 Task: Search one way flight ticket for 3 adults in first from Wenatchee: Pangborn Memorial Airport to Rockford: Chicago Rockford International Airport(was Northwest Chicagoland Regional Airport At Rockford) on 5-1-2023. Choice of flights is Spirit. Number of bags: 11 checked bags. Price is upto 106000. Outbound departure time preference is 17:45.
Action: Mouse moved to (235, 347)
Screenshot: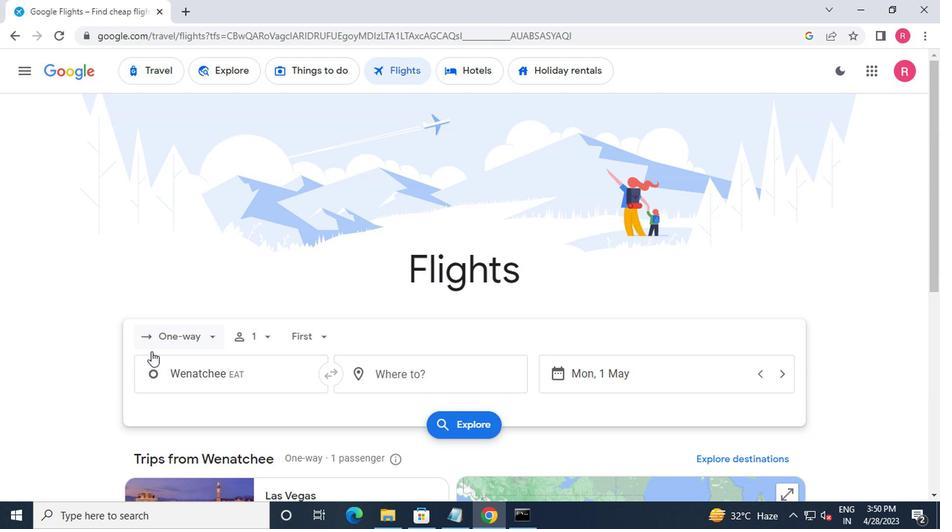 
Action: Mouse pressed left at (235, 347)
Screenshot: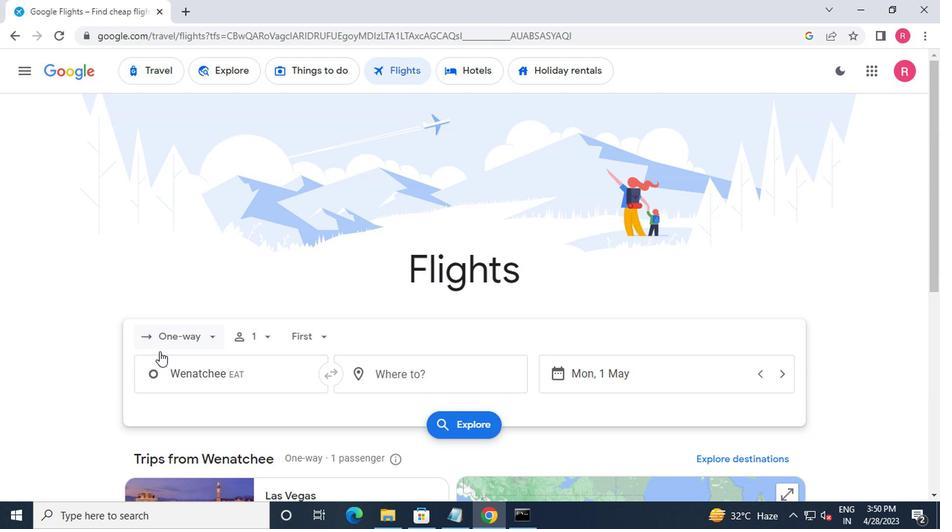 
Action: Mouse moved to (241, 367)
Screenshot: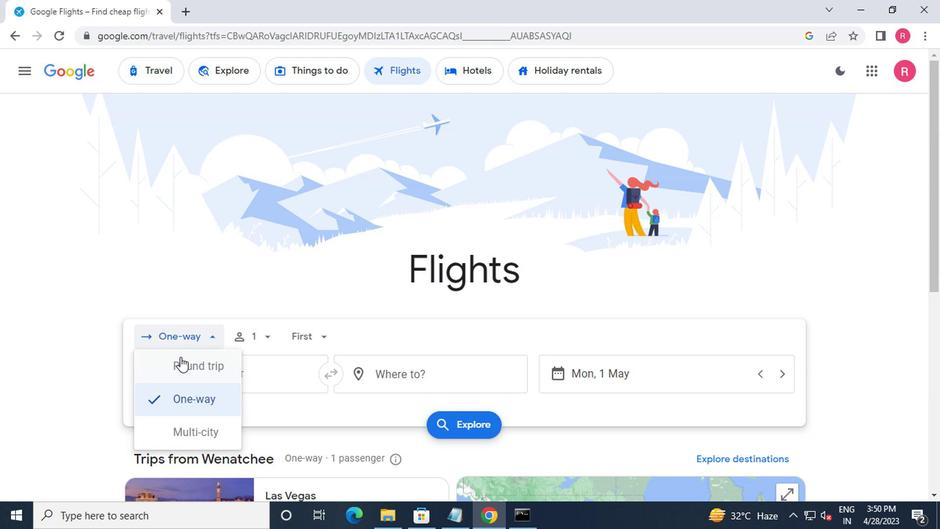 
Action: Mouse pressed left at (241, 367)
Screenshot: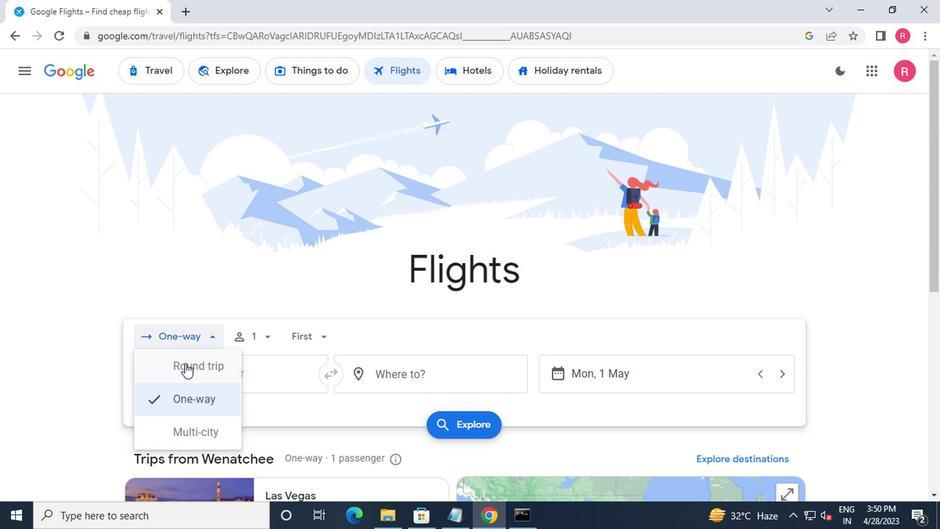 
Action: Mouse moved to (299, 346)
Screenshot: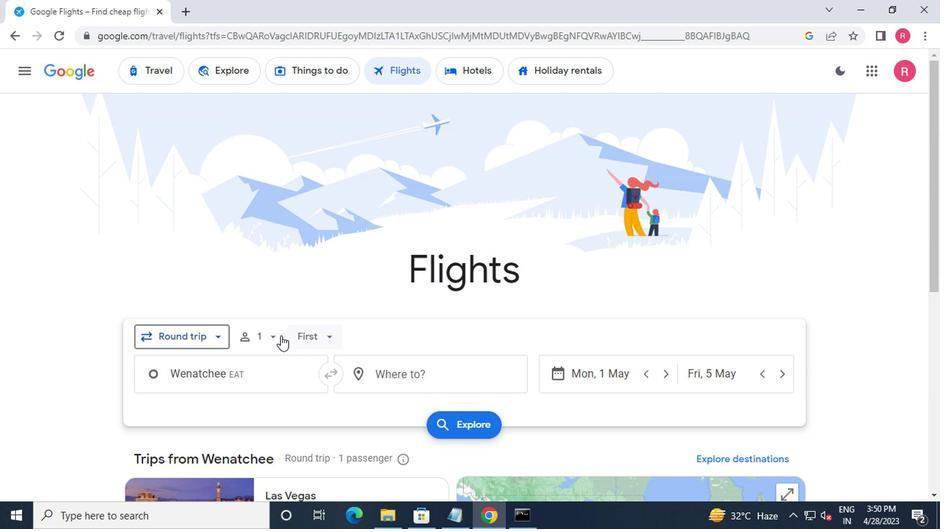 
Action: Mouse pressed left at (299, 346)
Screenshot: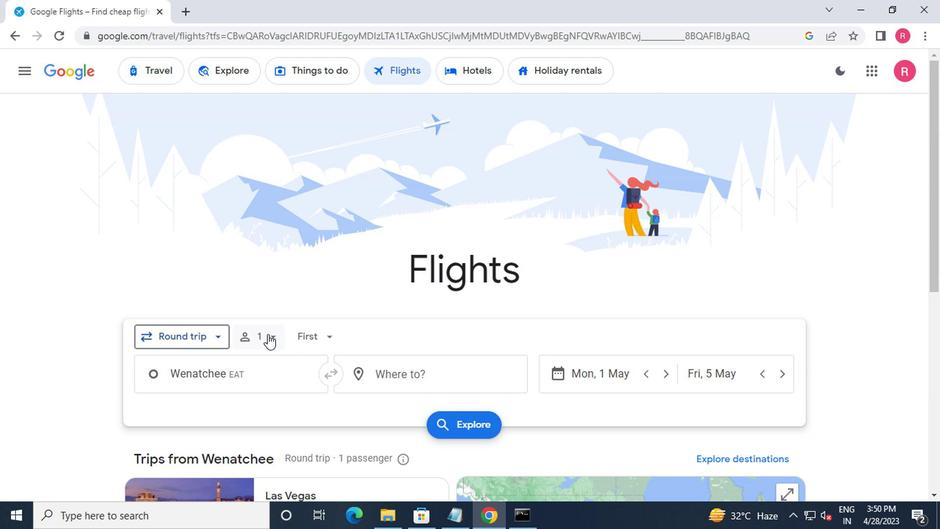 
Action: Mouse moved to (377, 372)
Screenshot: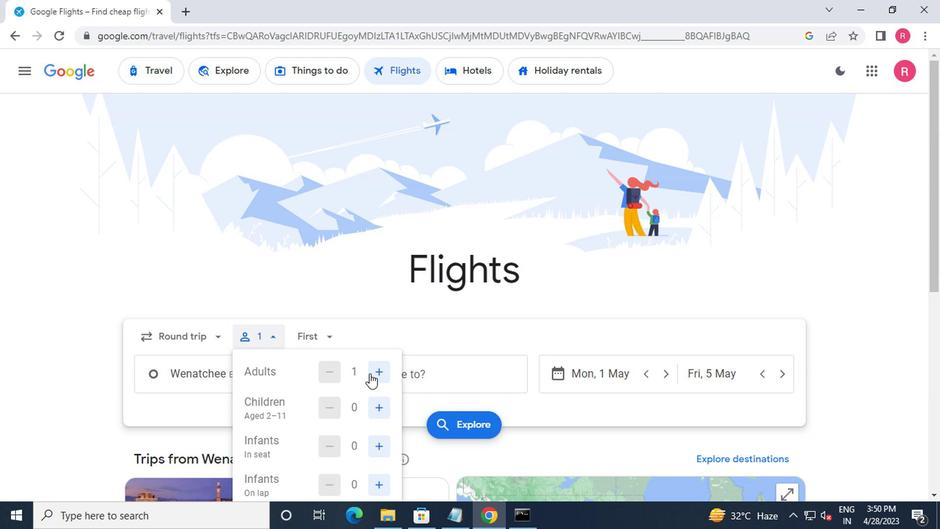 
Action: Mouse pressed left at (377, 372)
Screenshot: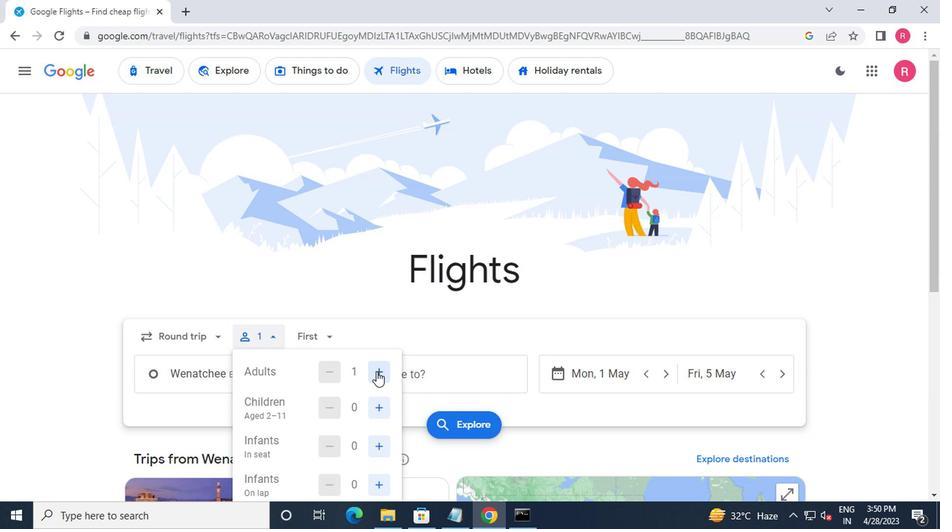 
Action: Mouse moved to (377, 371)
Screenshot: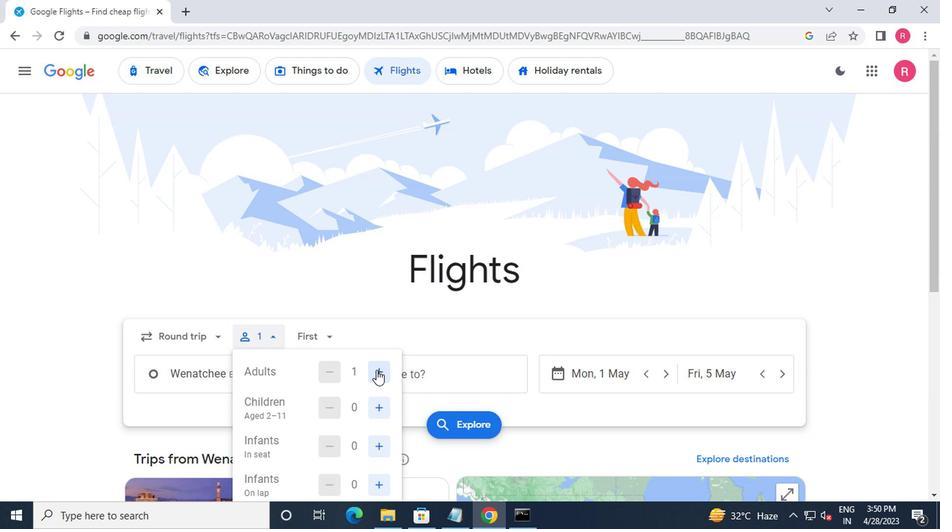
Action: Mouse pressed left at (377, 371)
Screenshot: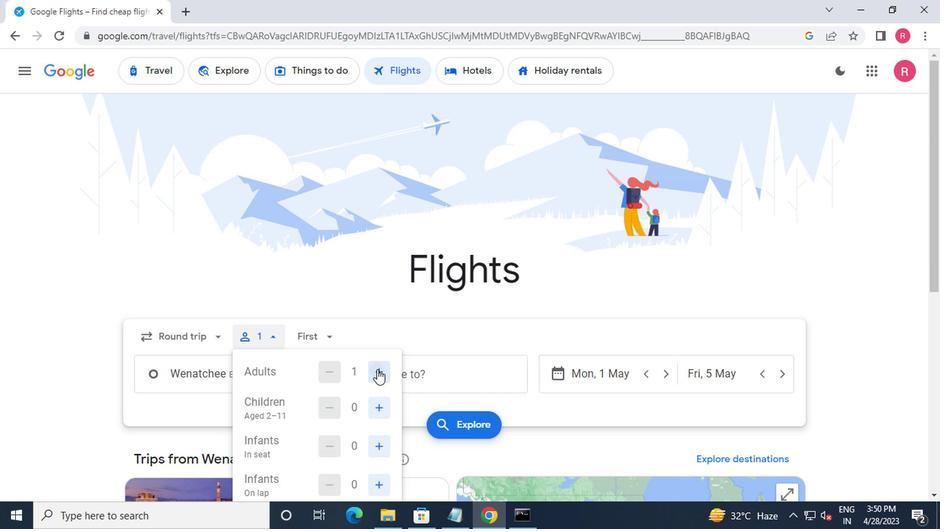 
Action: Mouse pressed left at (377, 371)
Screenshot: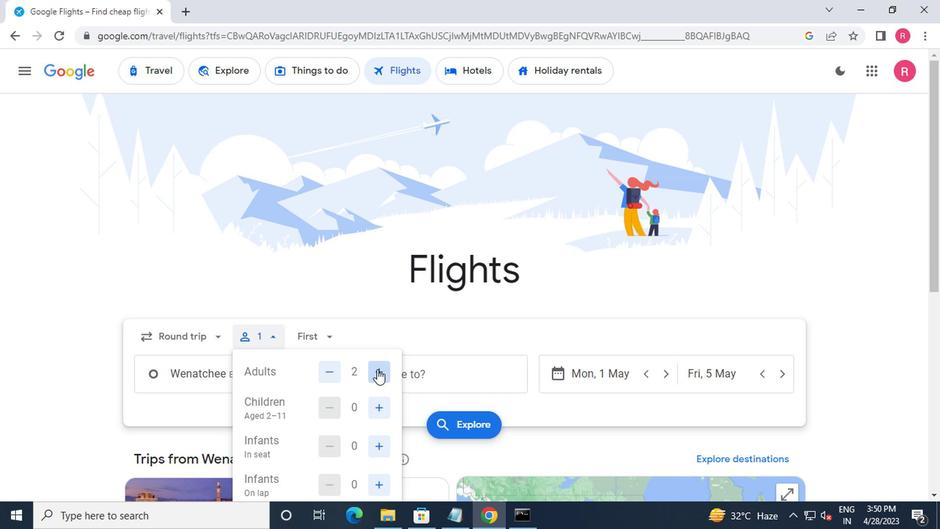 
Action: Mouse pressed left at (377, 371)
Screenshot: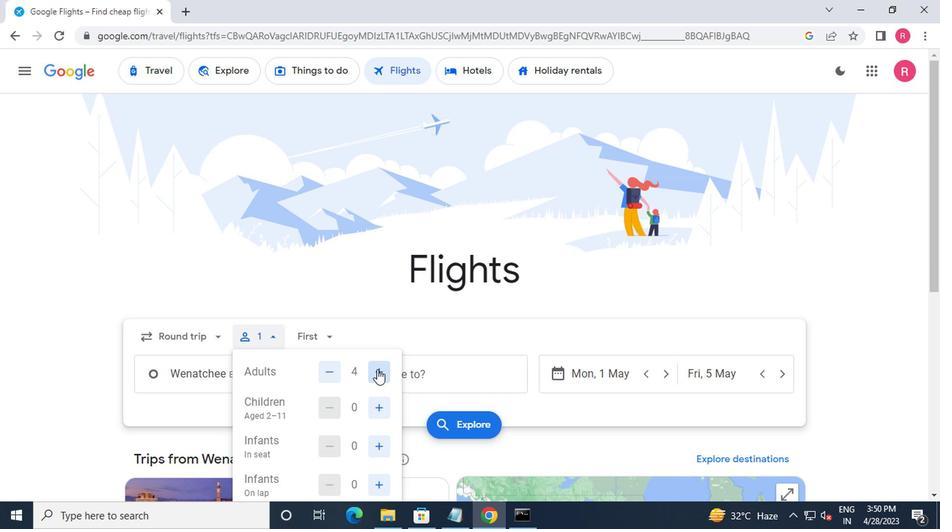 
Action: Mouse moved to (377, 395)
Screenshot: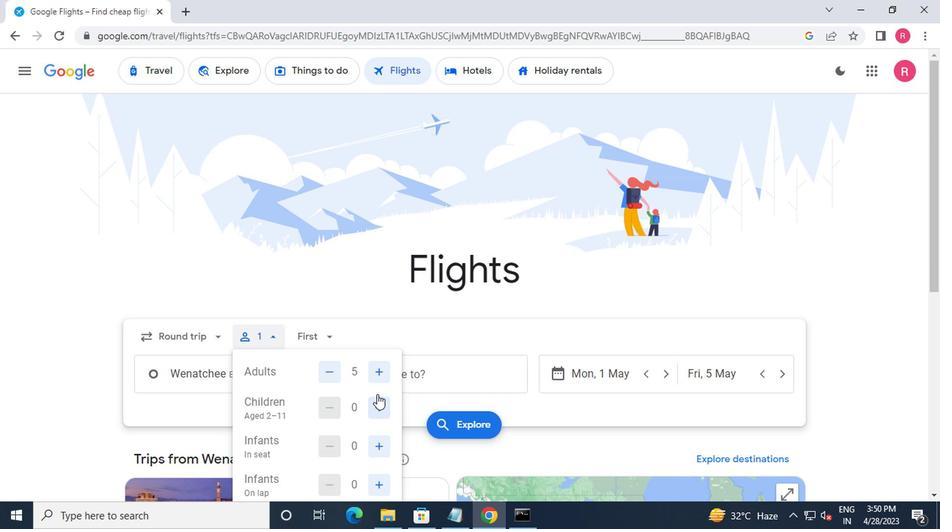 
Action: Mouse pressed left at (377, 395)
Screenshot: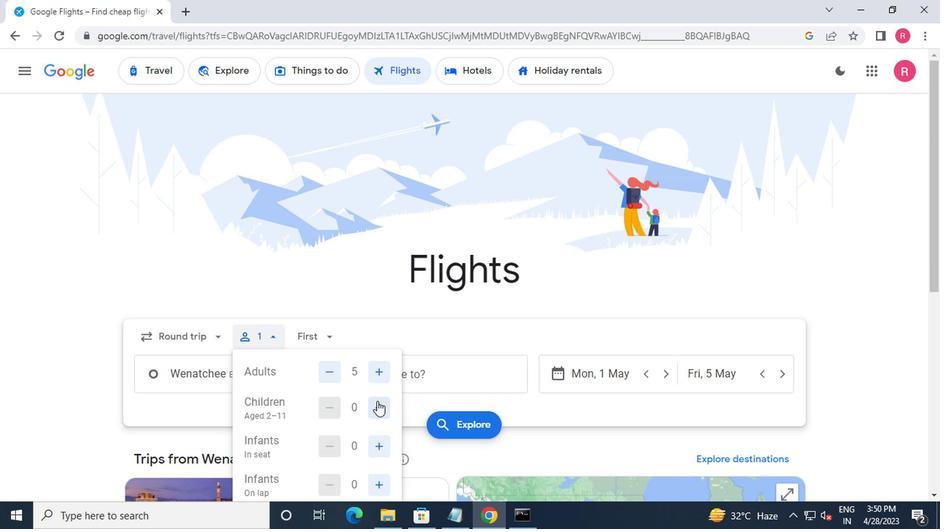 
Action: Mouse pressed left at (377, 395)
Screenshot: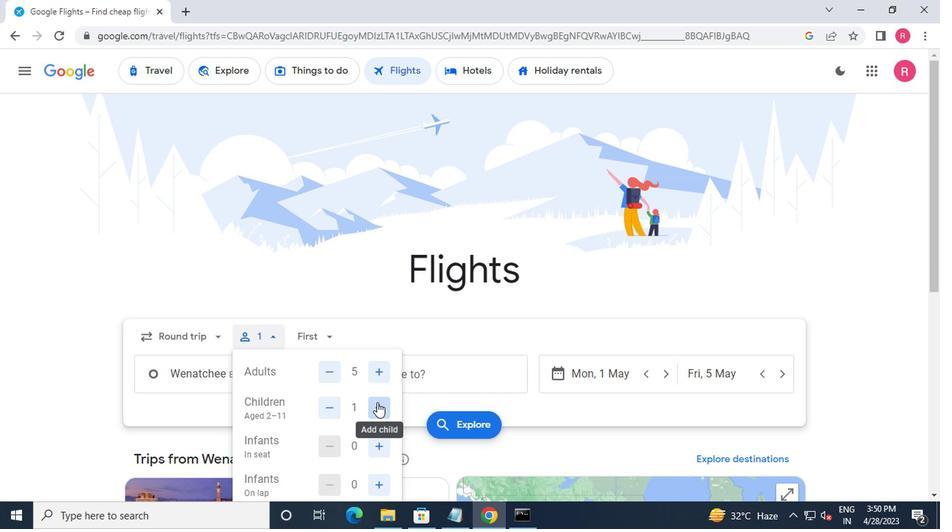 
Action: Mouse moved to (374, 427)
Screenshot: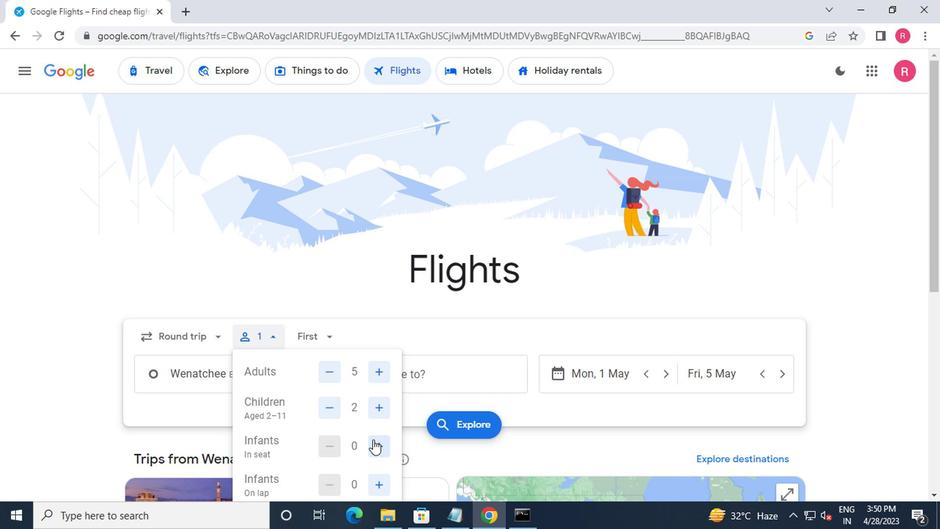 
Action: Mouse pressed left at (374, 427)
Screenshot: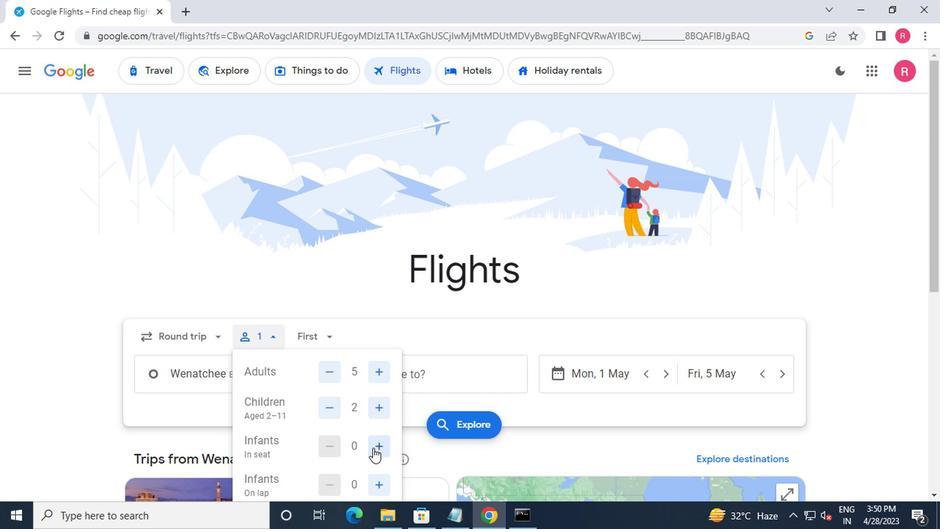 
Action: Mouse moved to (376, 451)
Screenshot: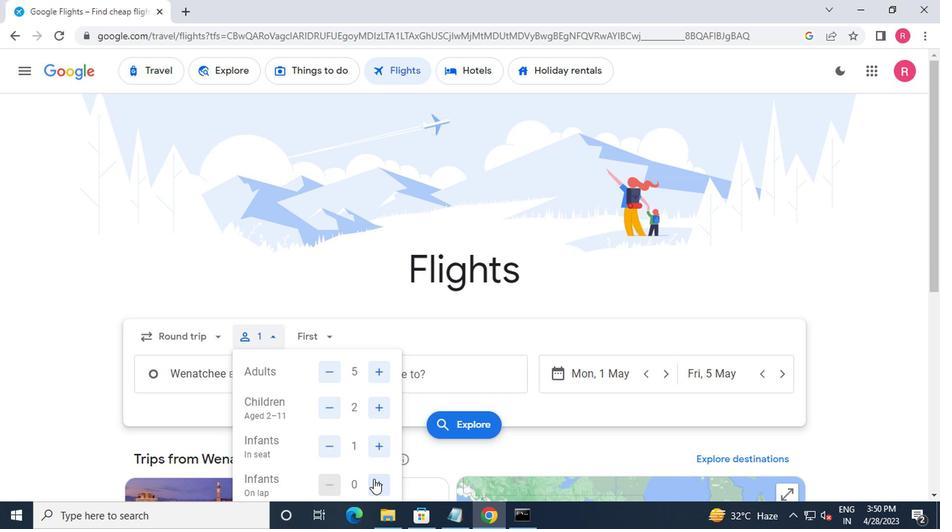 
Action: Mouse pressed left at (376, 451)
Screenshot: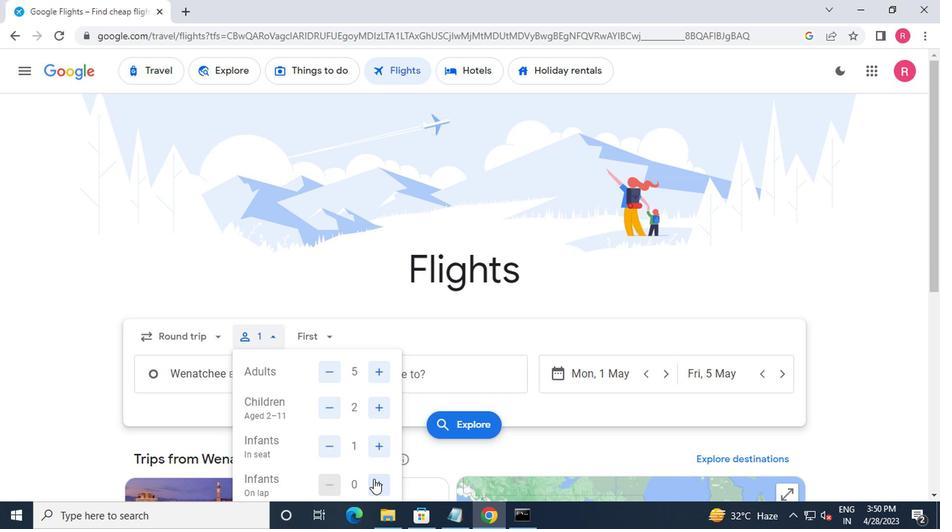 
Action: Mouse moved to (326, 347)
Screenshot: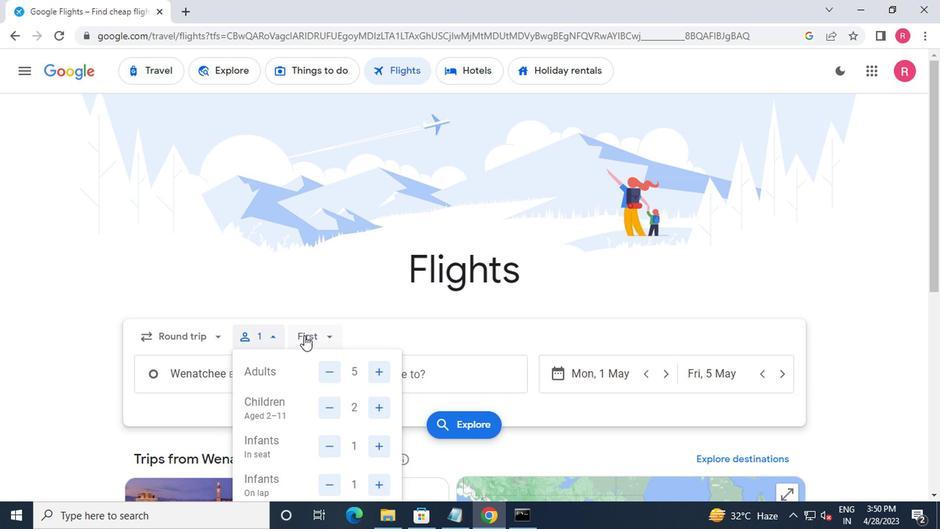 
Action: Mouse pressed left at (326, 347)
Screenshot: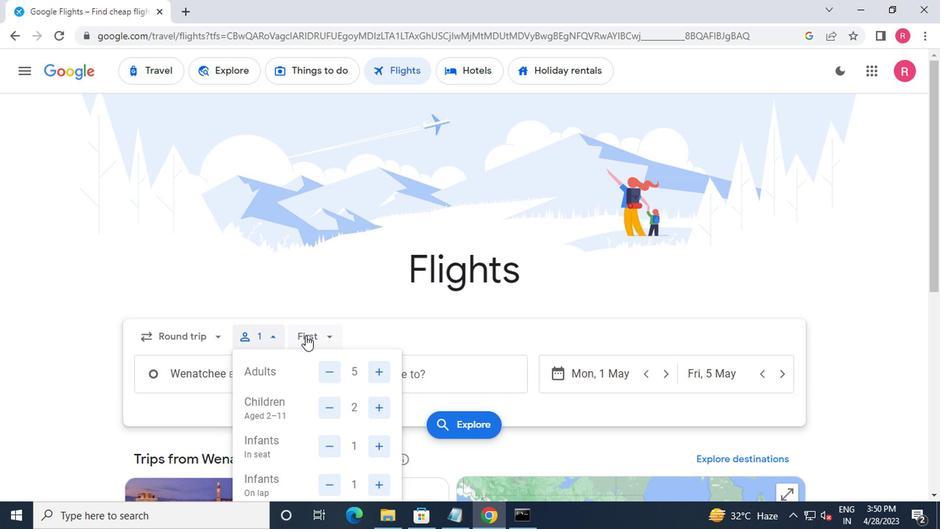 
Action: Mouse moved to (362, 373)
Screenshot: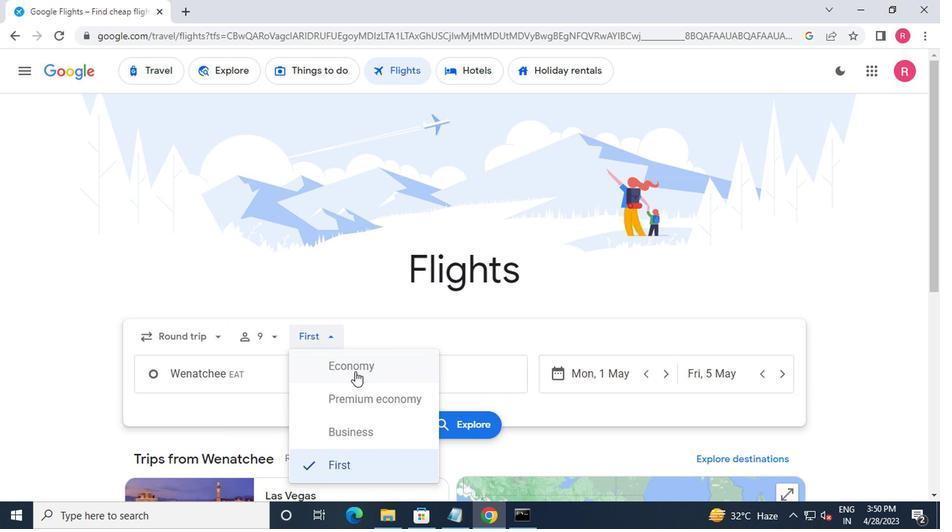 
Action: Mouse pressed left at (362, 373)
Screenshot: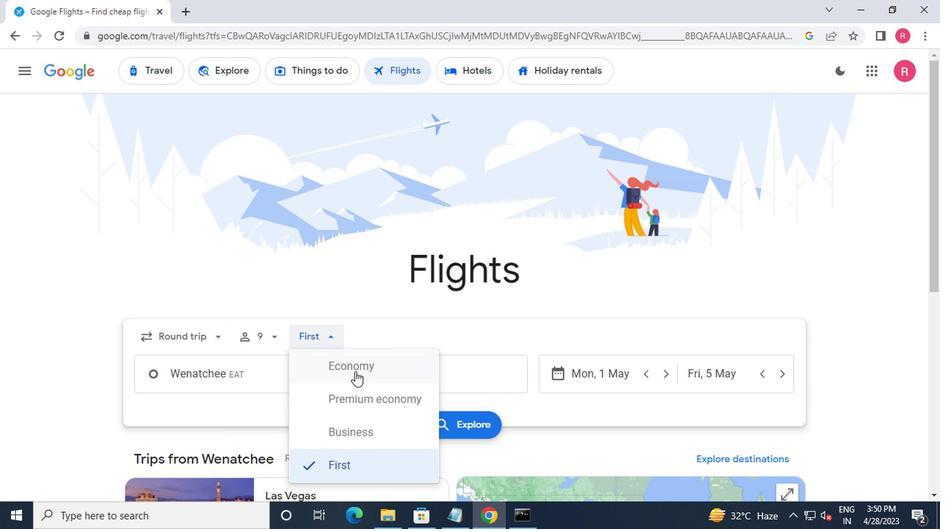 
Action: Mouse moved to (310, 387)
Screenshot: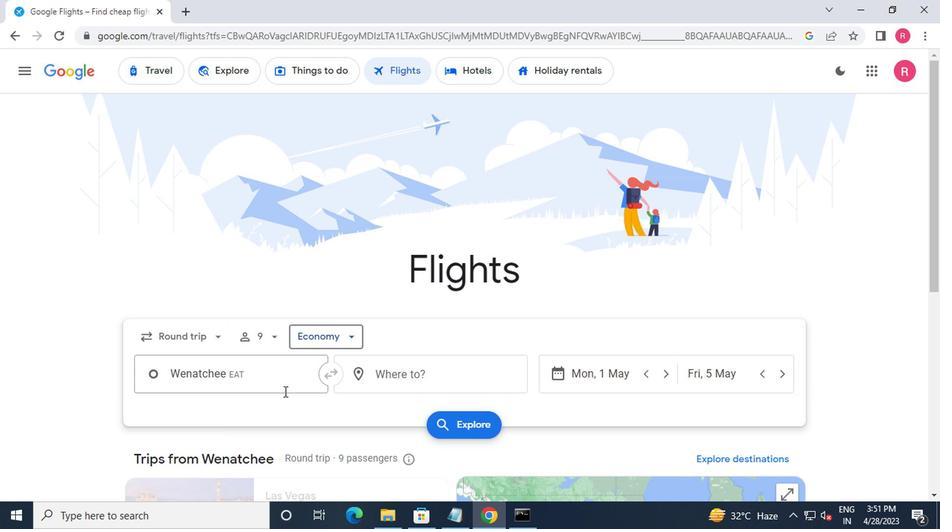 
Action: Mouse pressed left at (310, 387)
Screenshot: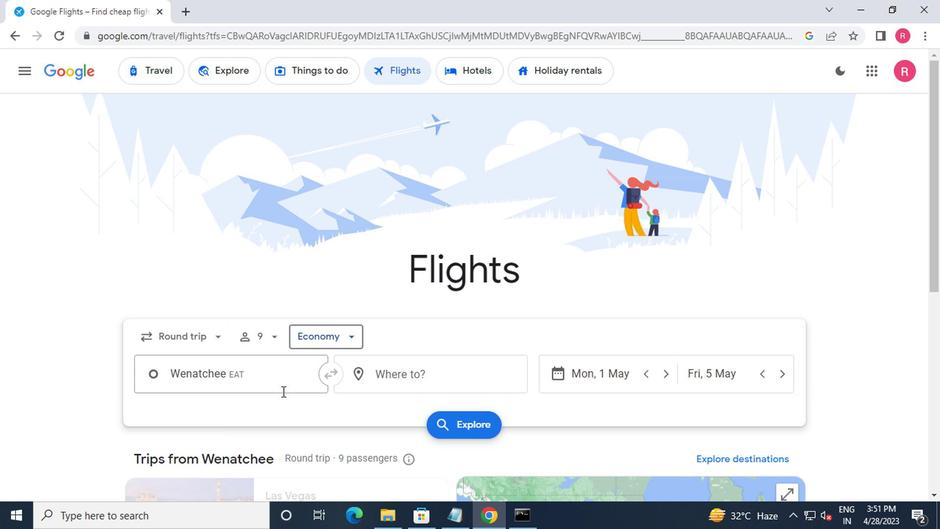 
Action: Mouse moved to (327, 454)
Screenshot: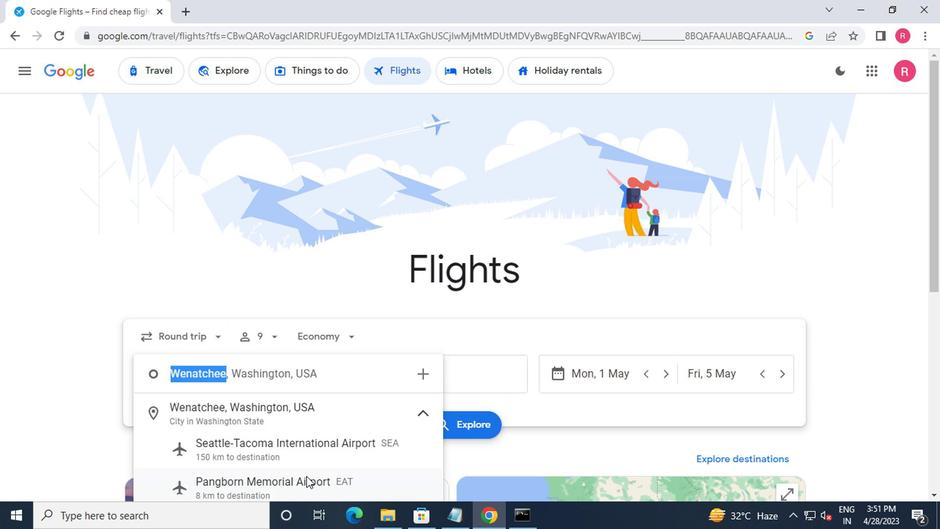 
Action: Mouse pressed left at (327, 454)
Screenshot: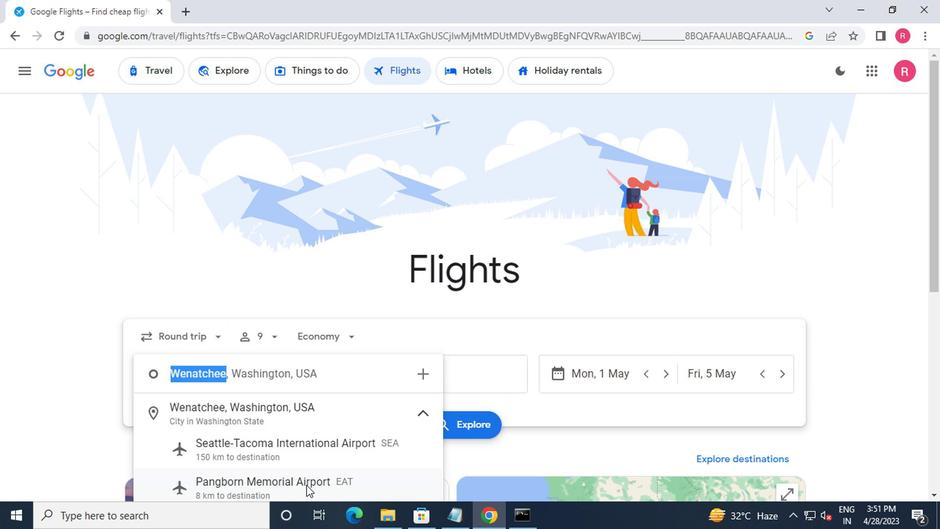 
Action: Mouse moved to (407, 382)
Screenshot: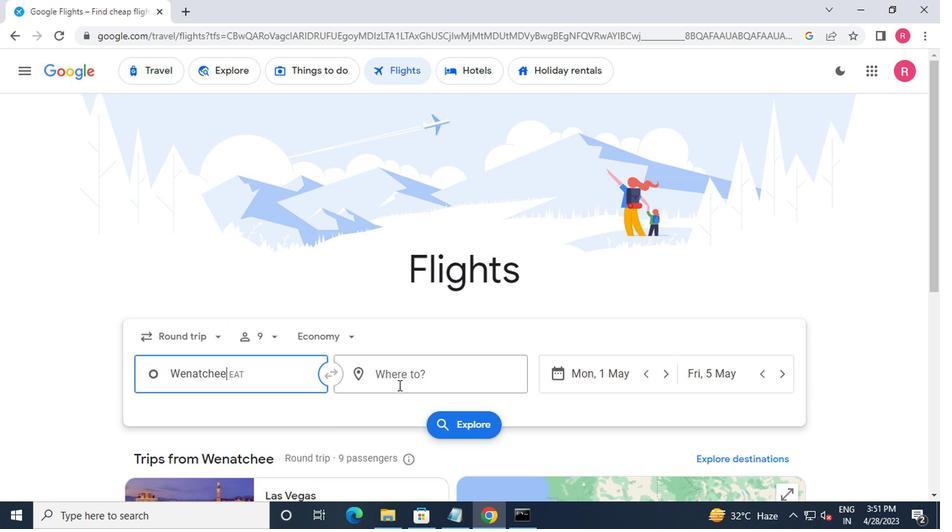 
Action: Mouse pressed left at (407, 382)
Screenshot: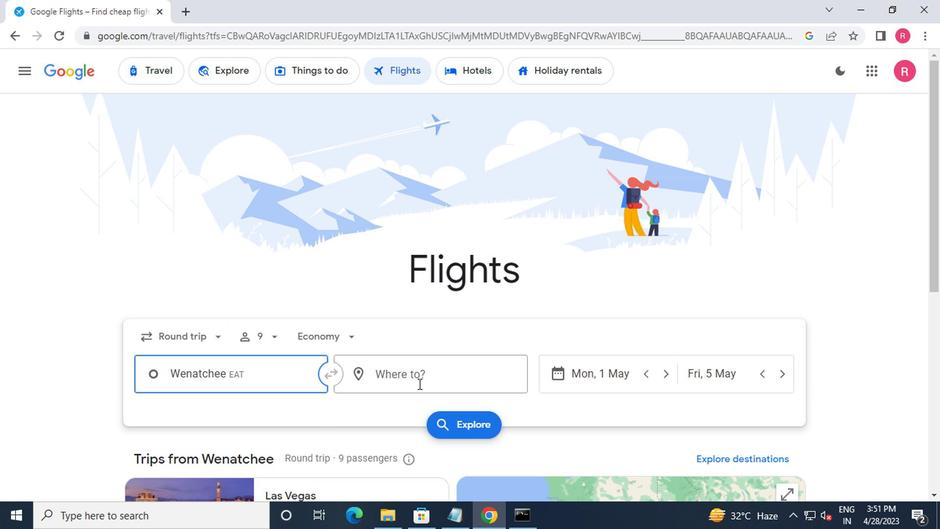 
Action: Mouse moved to (416, 414)
Screenshot: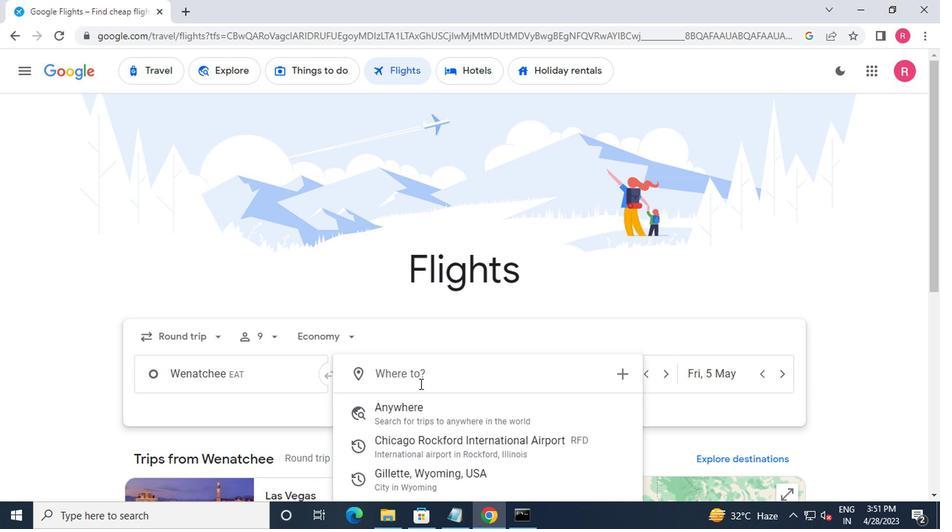 
Action: Mouse scrolled (416, 413) with delta (0, 0)
Screenshot: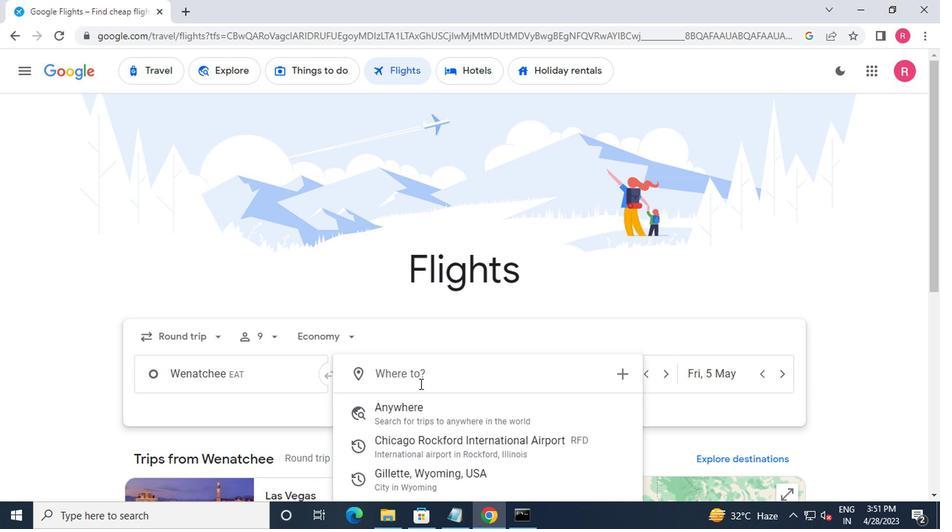 
Action: Mouse moved to (416, 417)
Screenshot: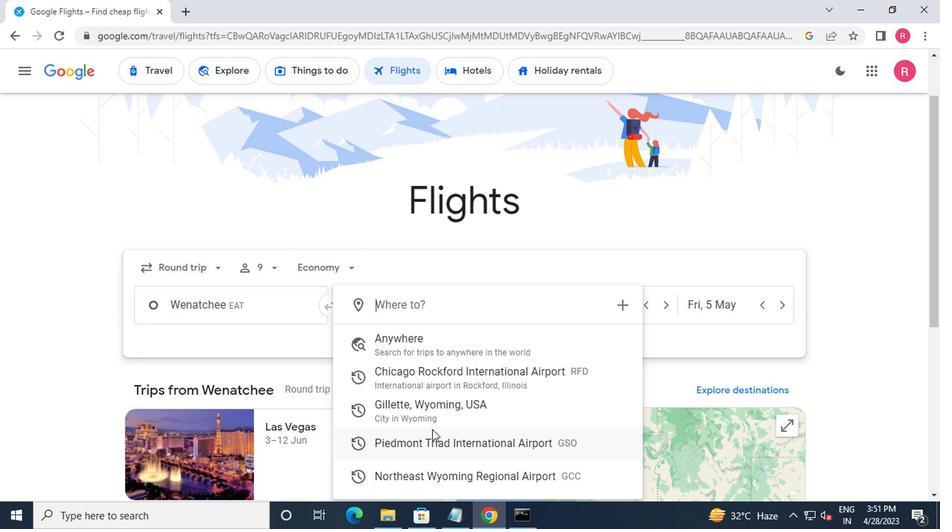 
Action: Mouse pressed left at (416, 417)
Screenshot: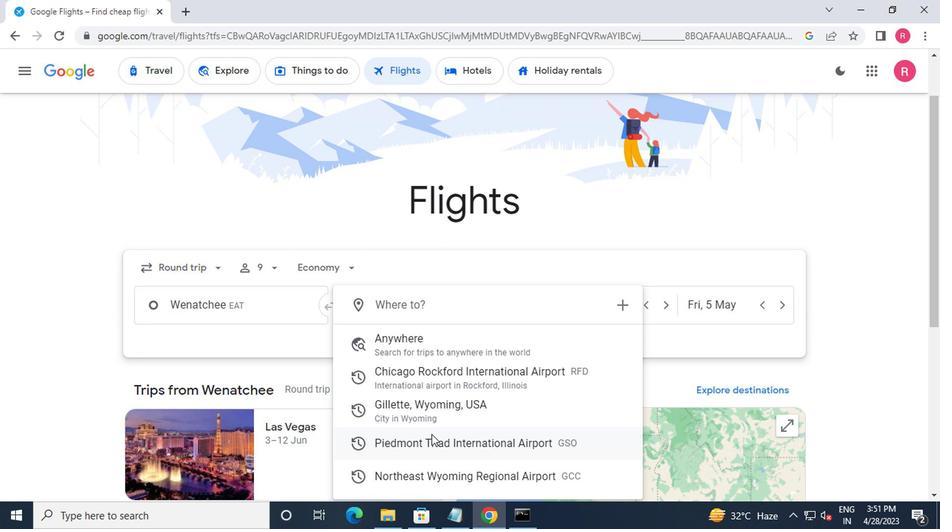 
Action: Mouse moved to (555, 334)
Screenshot: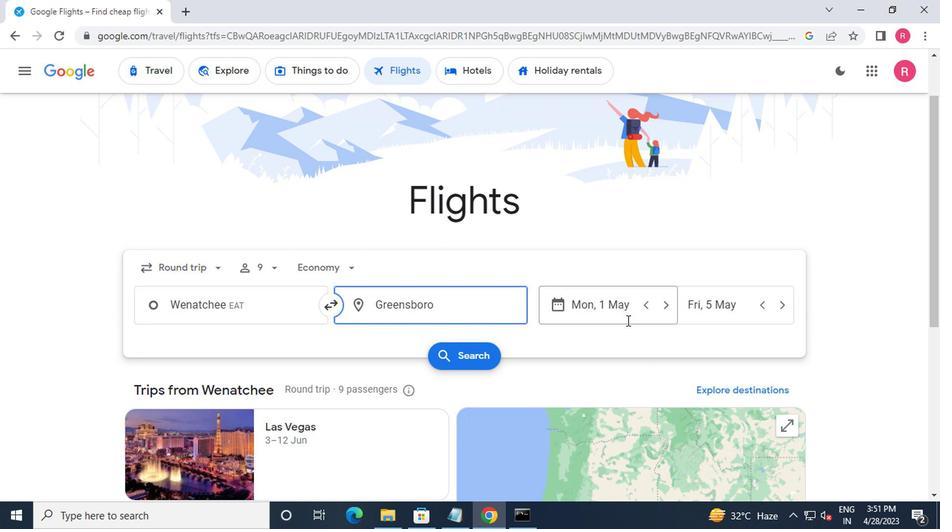 
Action: Mouse pressed left at (555, 334)
Screenshot: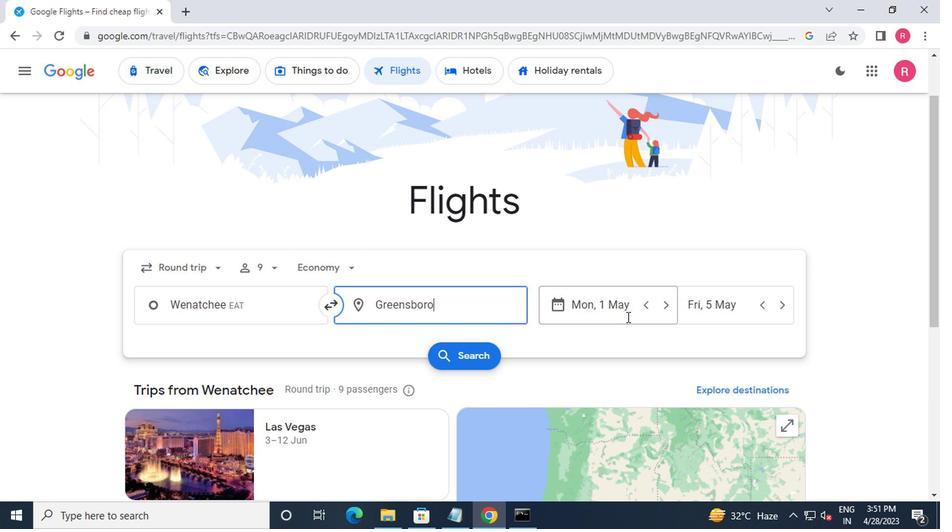 
Action: Mouse moved to (533, 280)
Screenshot: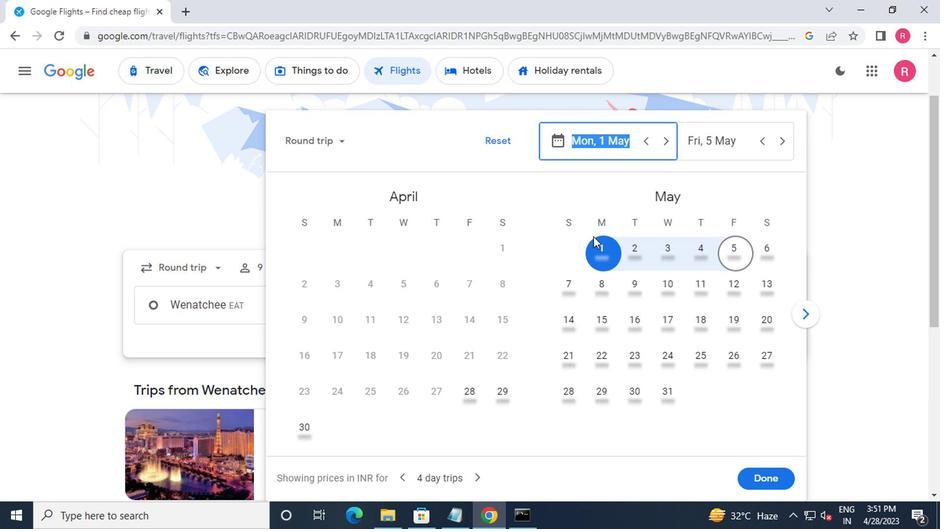 
Action: Mouse pressed left at (533, 280)
Screenshot: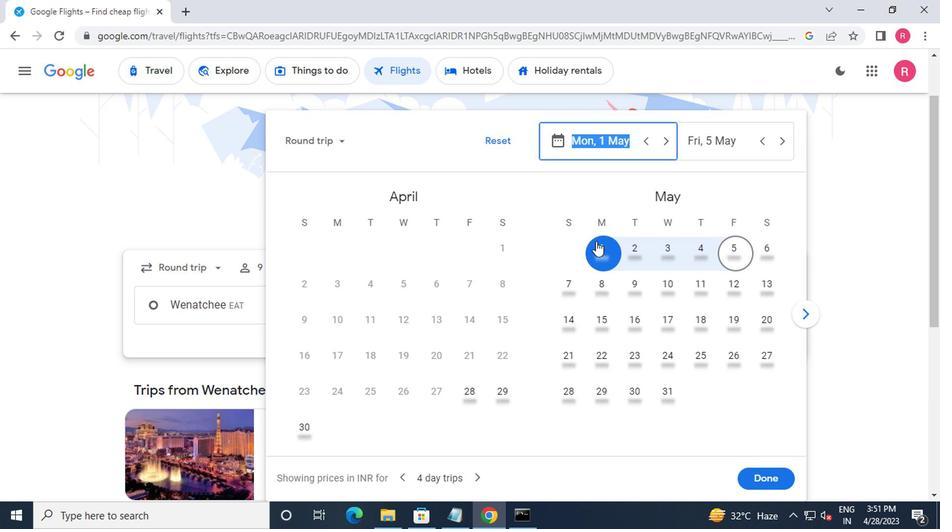 
Action: Mouse moved to (563, 298)
Screenshot: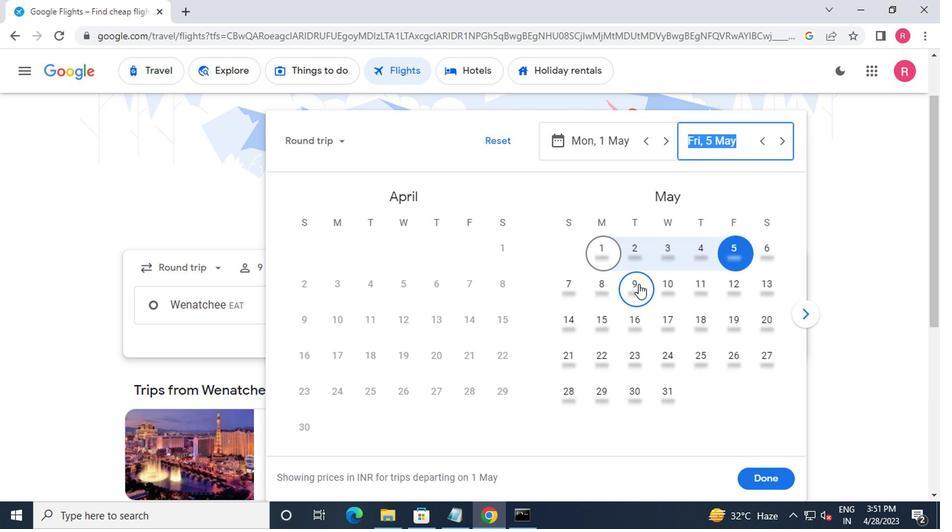 
Action: Mouse pressed left at (563, 298)
Screenshot: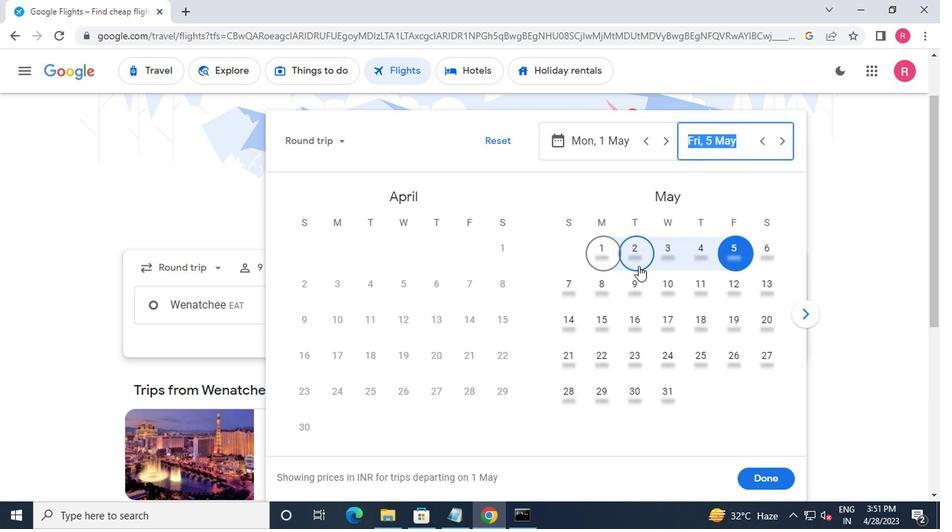 
Action: Mouse moved to (649, 447)
Screenshot: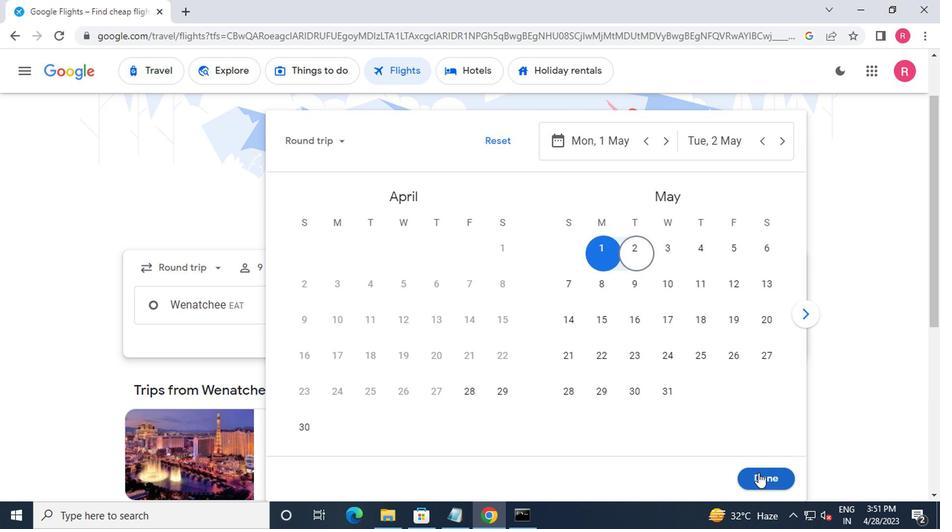 
Action: Mouse pressed left at (649, 447)
Screenshot: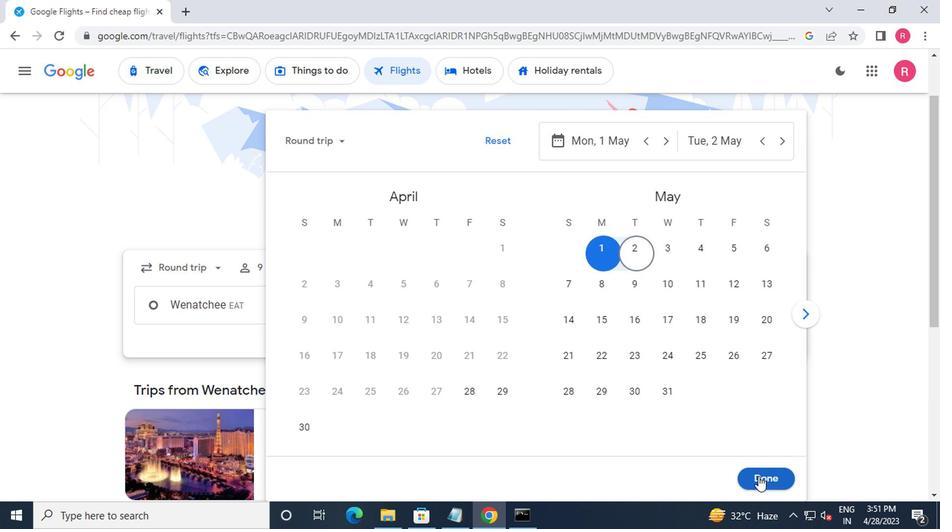 
Action: Mouse moved to (428, 367)
Screenshot: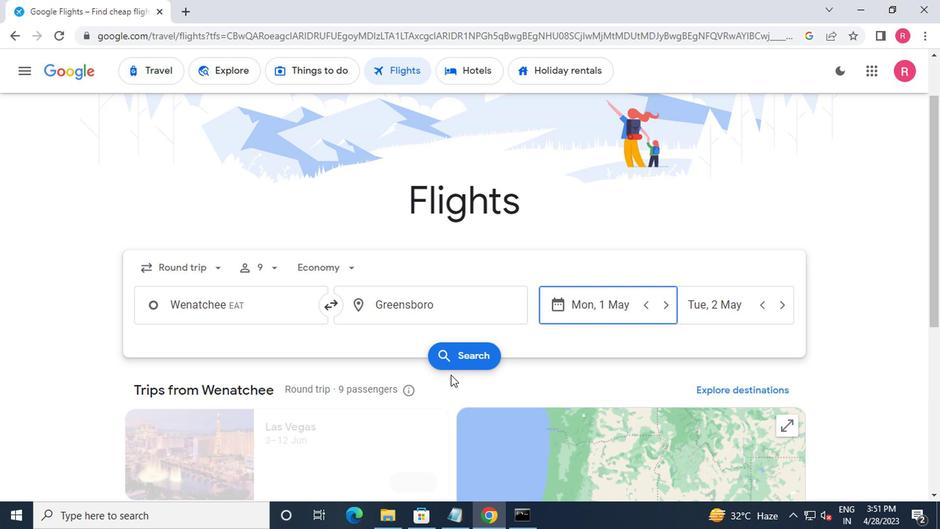 
Action: Mouse pressed left at (428, 367)
Screenshot: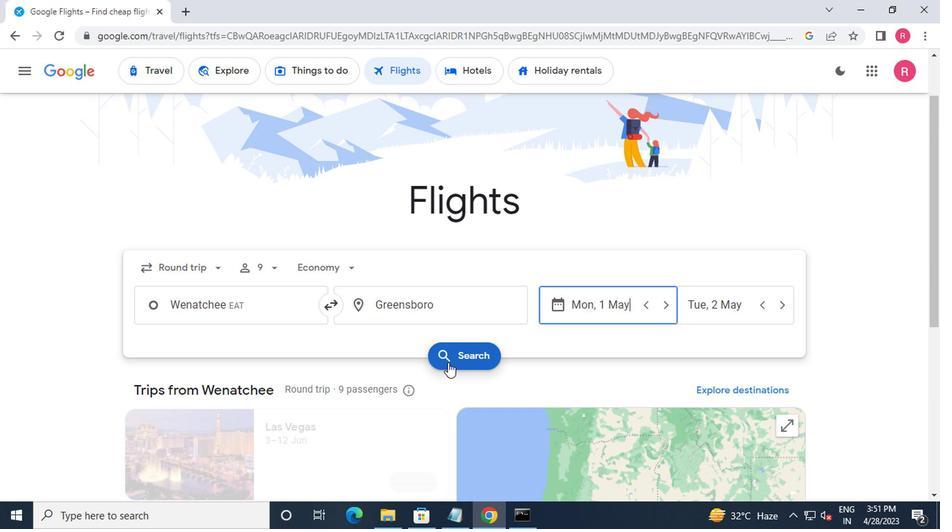 
Action: Mouse moved to (220, 256)
Screenshot: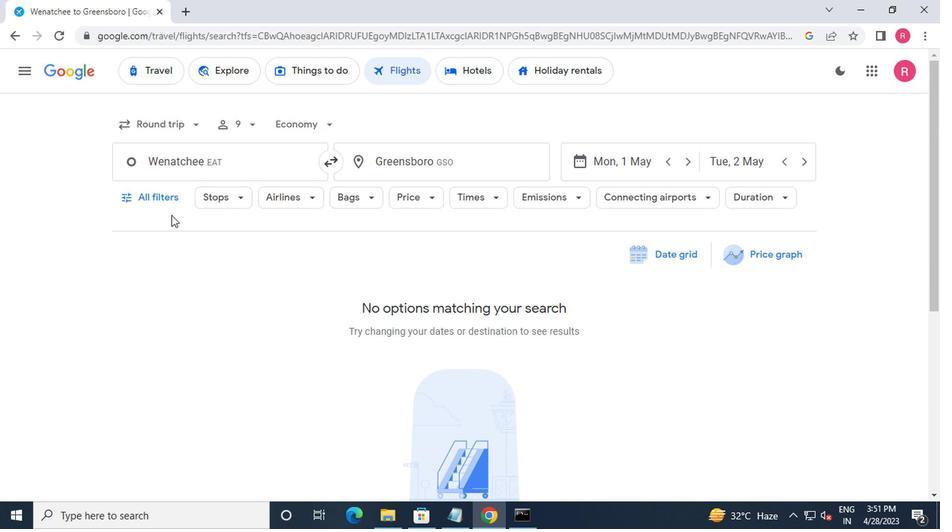 
Action: Mouse pressed left at (220, 256)
Screenshot: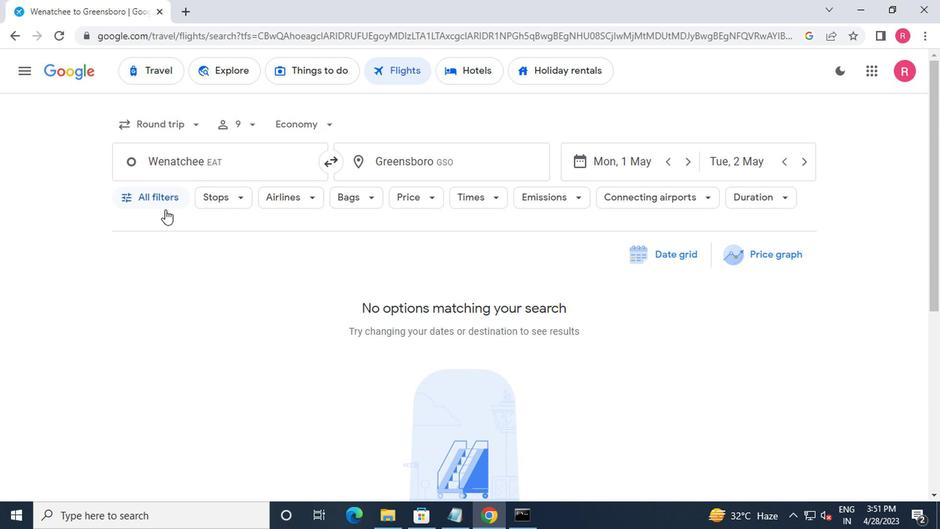 
Action: Mouse moved to (233, 343)
Screenshot: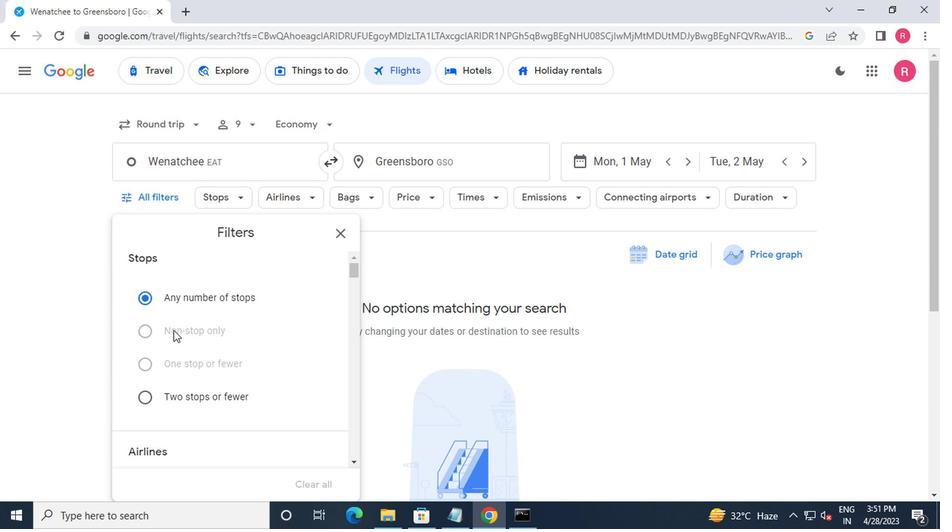 
Action: Mouse scrolled (233, 343) with delta (0, 0)
Screenshot: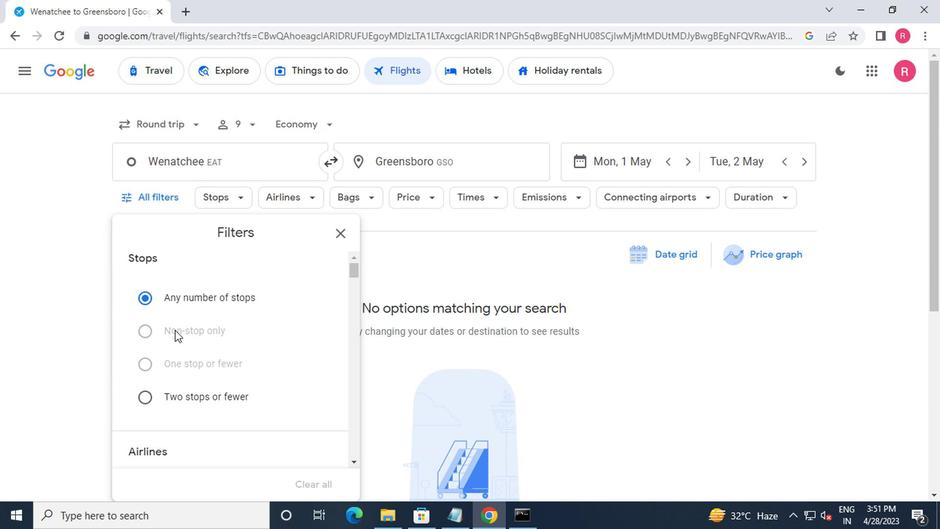 
Action: Mouse moved to (234, 343)
Screenshot: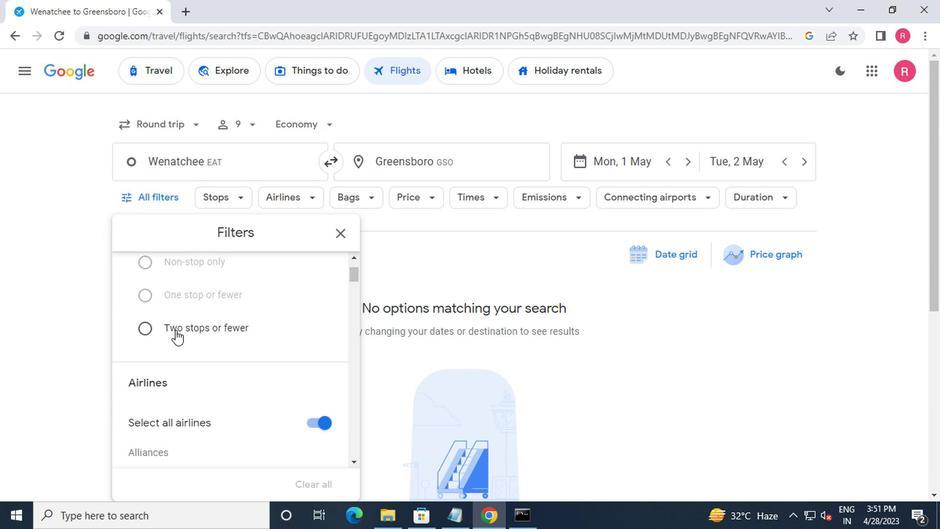 
Action: Mouse scrolled (234, 343) with delta (0, 0)
Screenshot: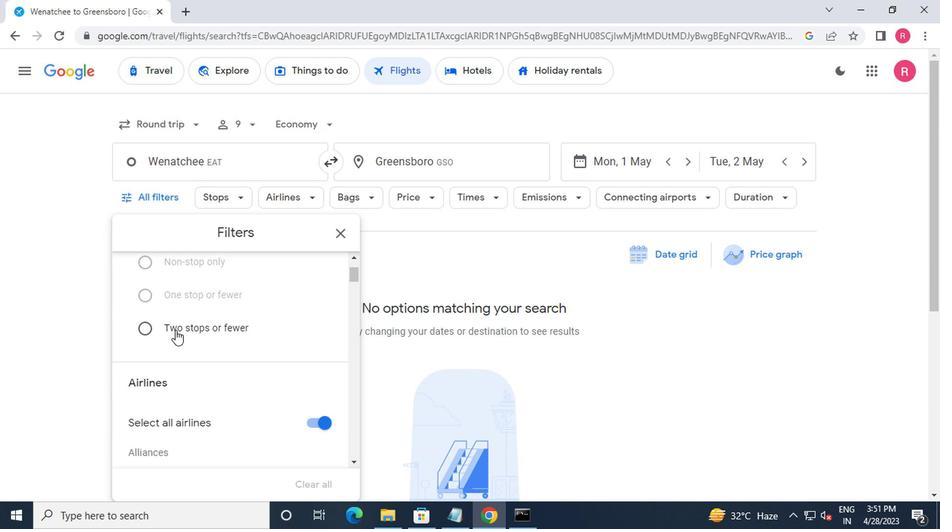 
Action: Mouse moved to (235, 343)
Screenshot: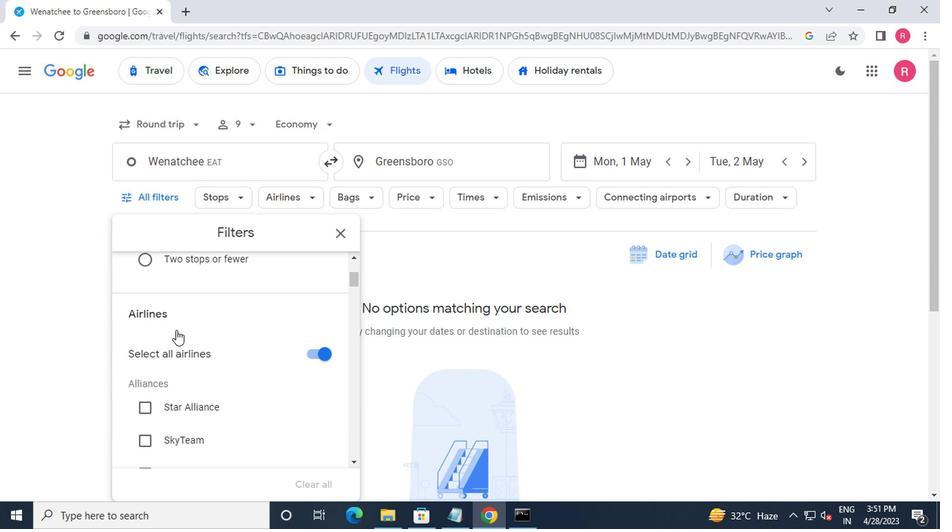 
Action: Mouse scrolled (235, 343) with delta (0, 0)
Screenshot: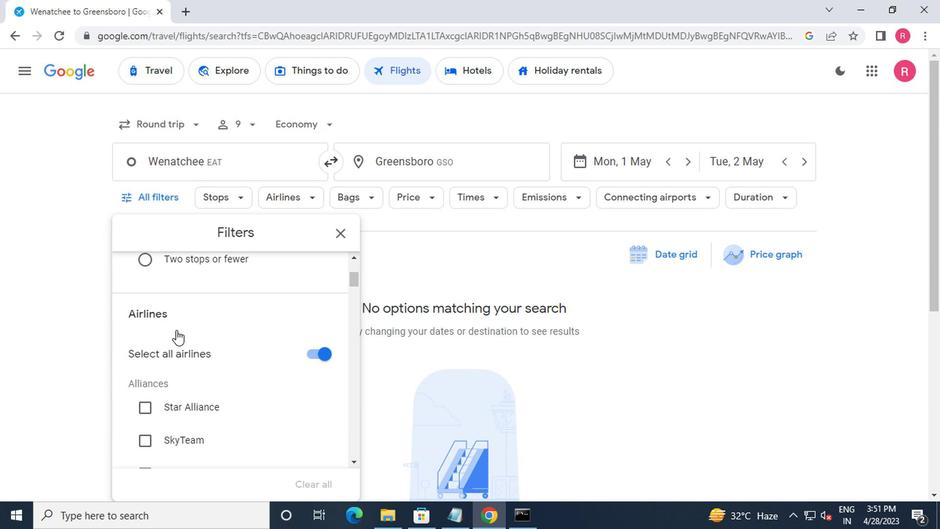 
Action: Mouse scrolled (235, 343) with delta (0, 0)
Screenshot: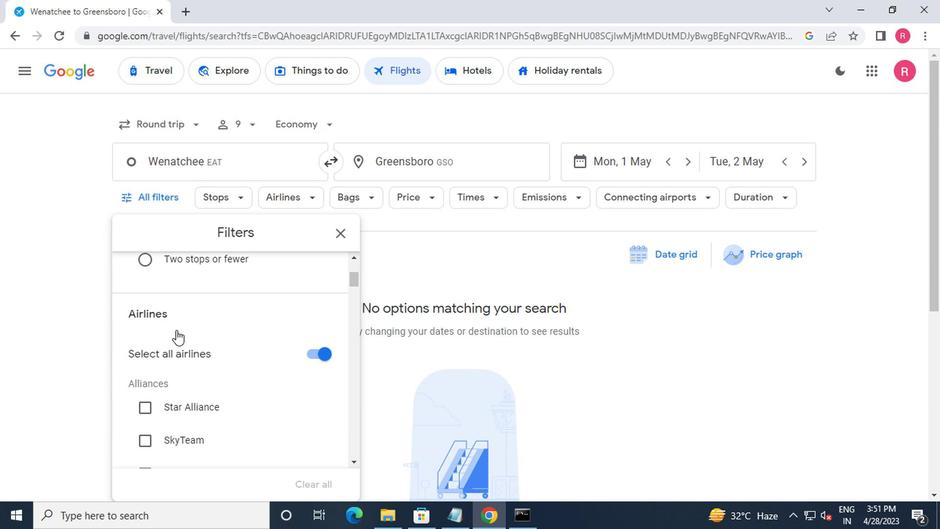 
Action: Mouse moved to (235, 344)
Screenshot: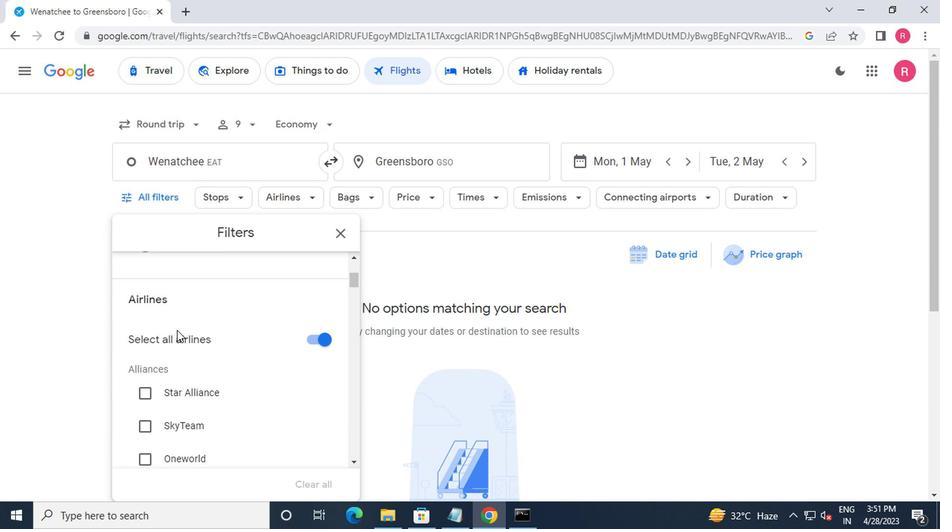 
Action: Mouse scrolled (235, 343) with delta (0, 0)
Screenshot: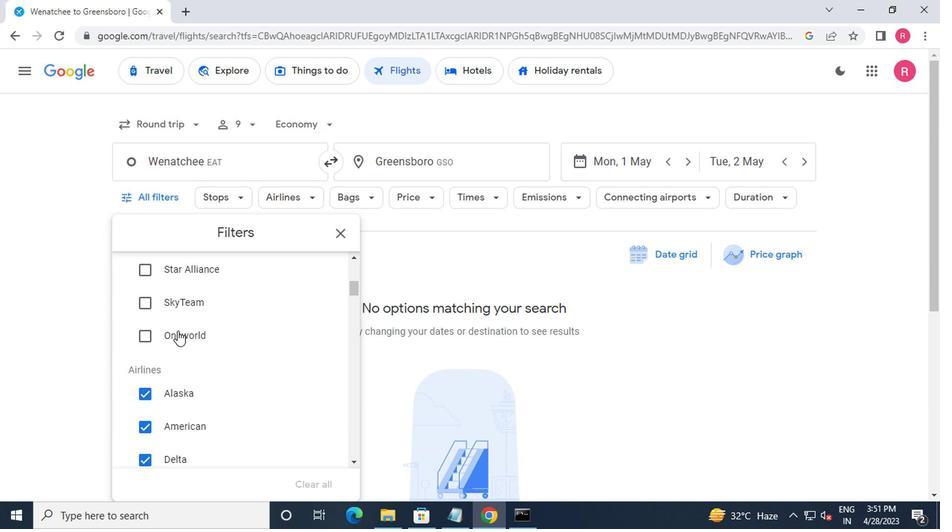 
Action: Mouse scrolled (235, 343) with delta (0, 0)
Screenshot: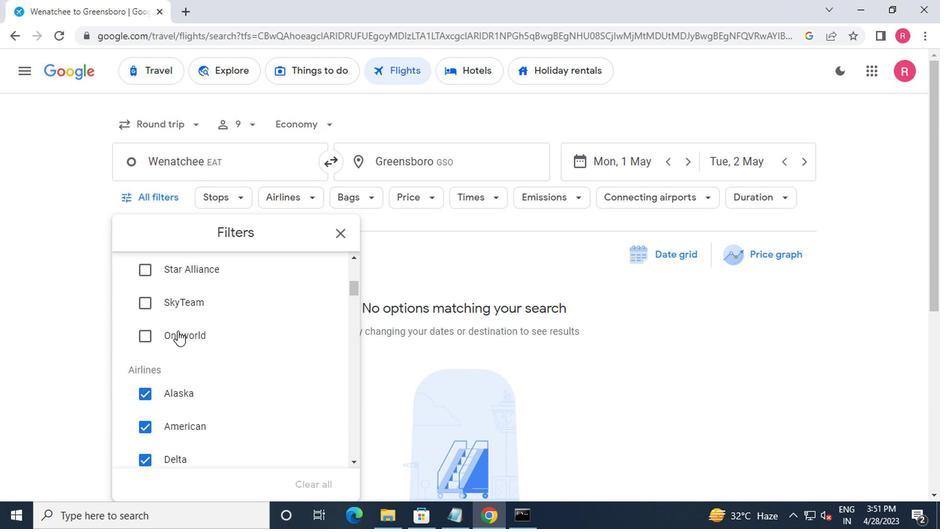 
Action: Mouse scrolled (235, 343) with delta (0, 0)
Screenshot: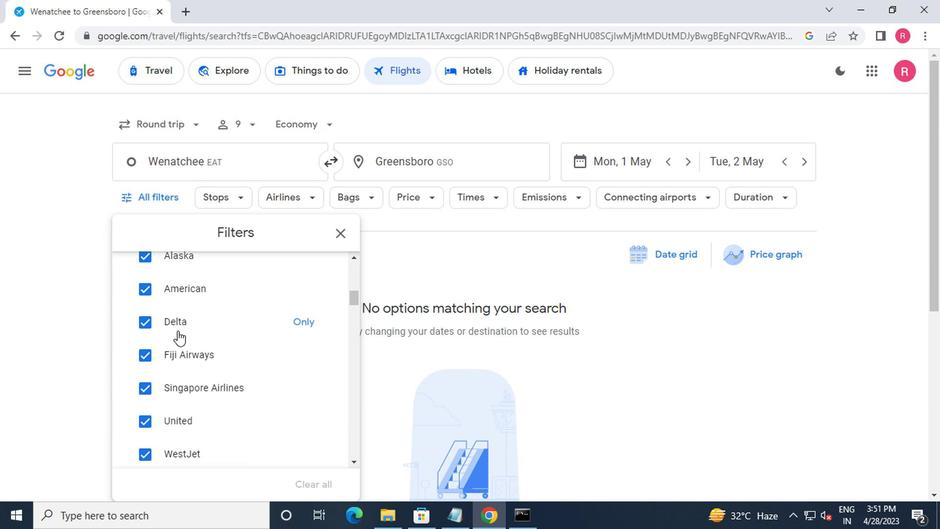 
Action: Mouse scrolled (235, 344) with delta (0, 0)
Screenshot: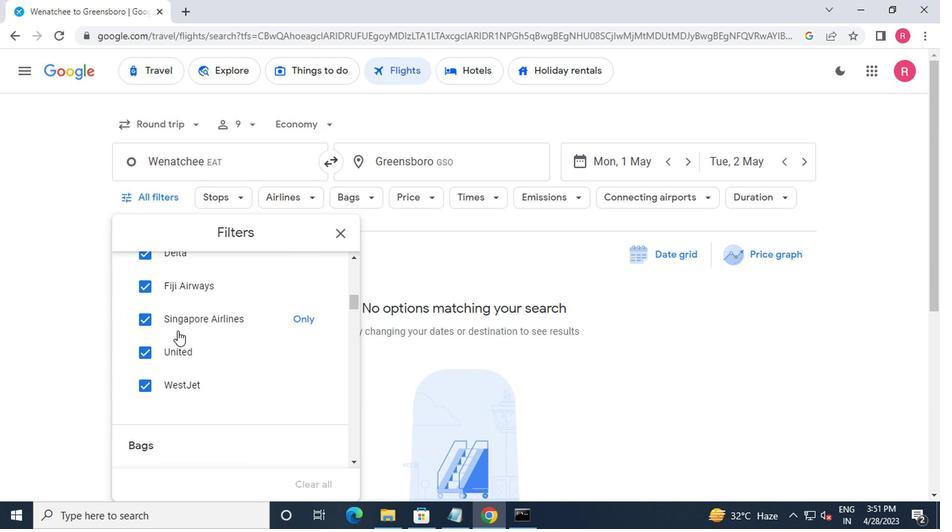 
Action: Mouse scrolled (235, 344) with delta (0, 0)
Screenshot: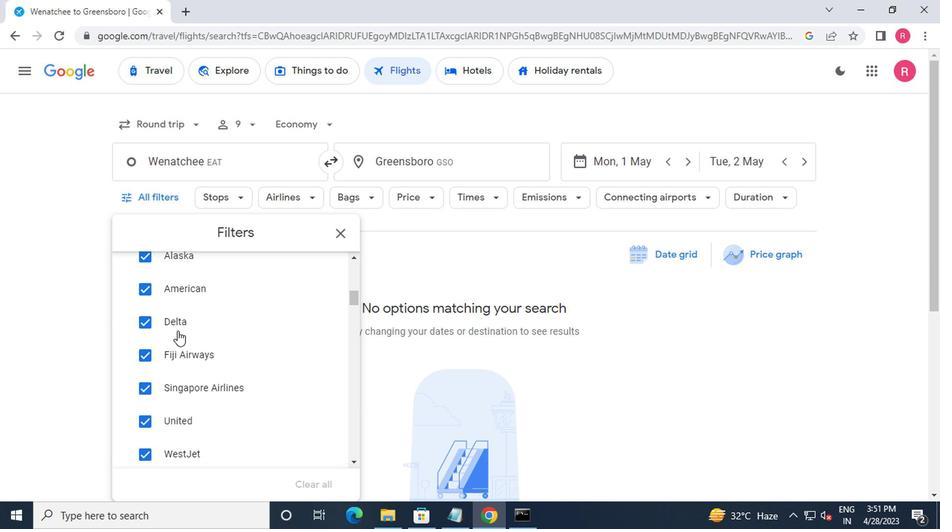 
Action: Mouse scrolled (235, 344) with delta (0, 0)
Screenshot: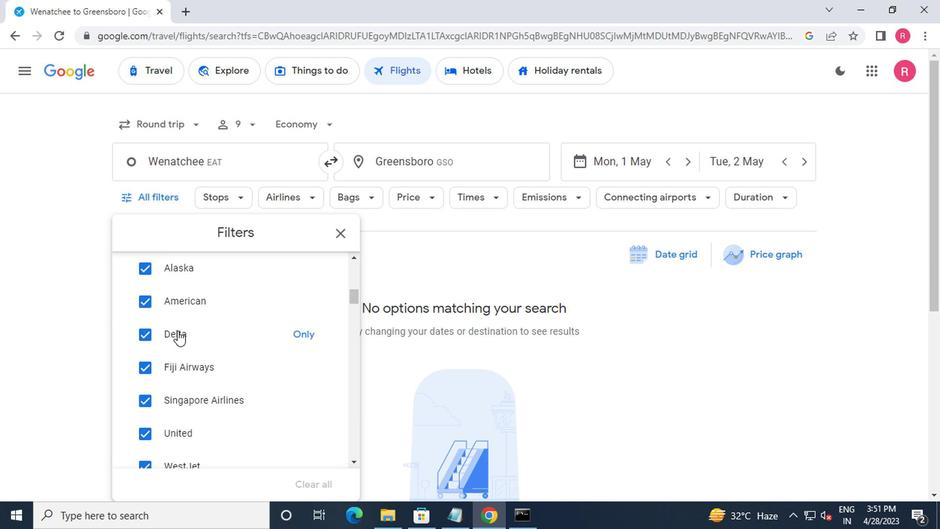 
Action: Mouse scrolled (235, 344) with delta (0, 0)
Screenshot: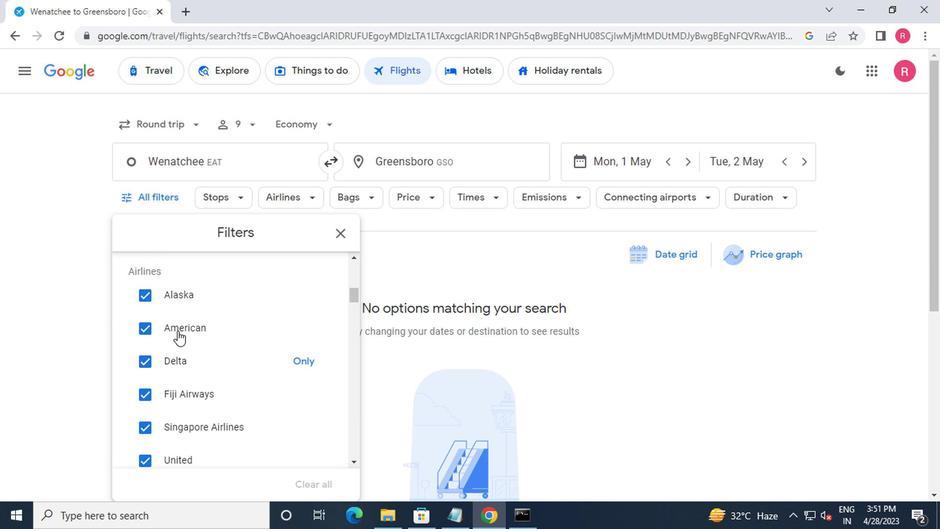 
Action: Mouse scrolled (235, 344) with delta (0, 0)
Screenshot: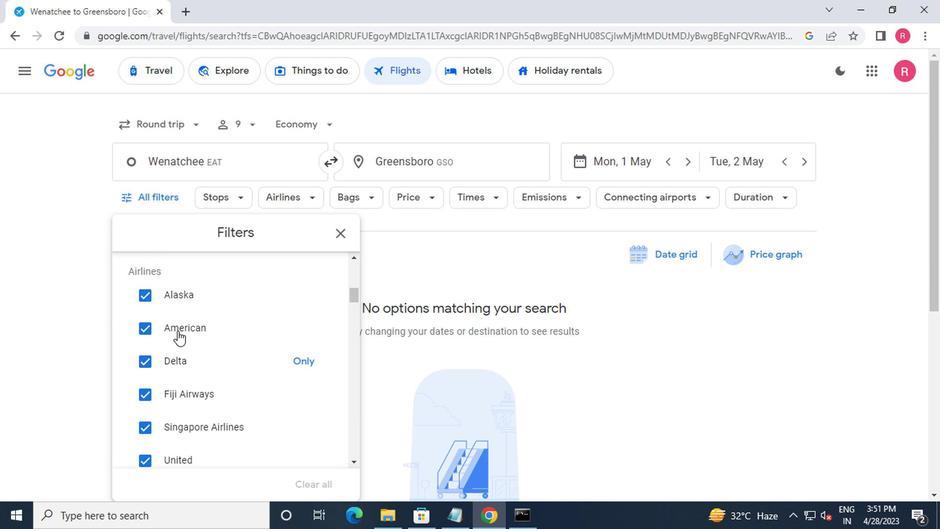 
Action: Mouse scrolled (235, 344) with delta (0, 0)
Screenshot: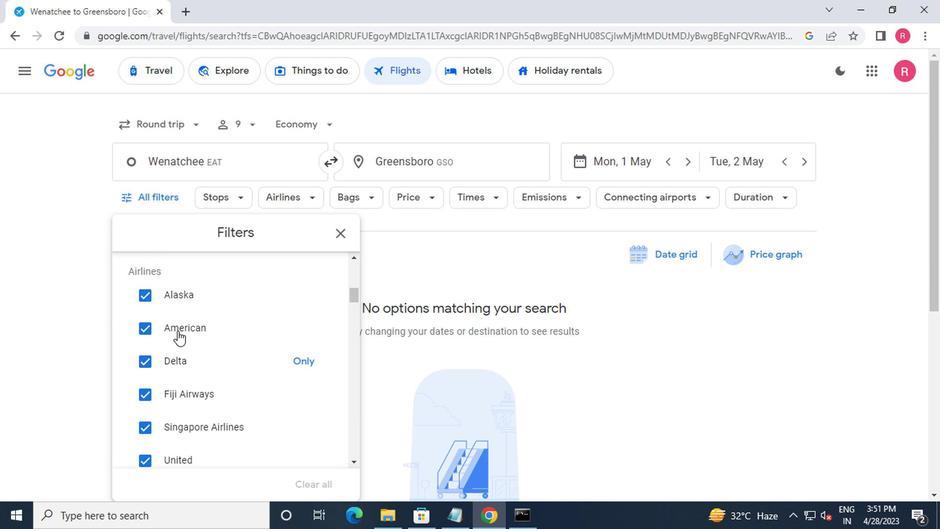 
Action: Mouse scrolled (235, 344) with delta (0, 0)
Screenshot: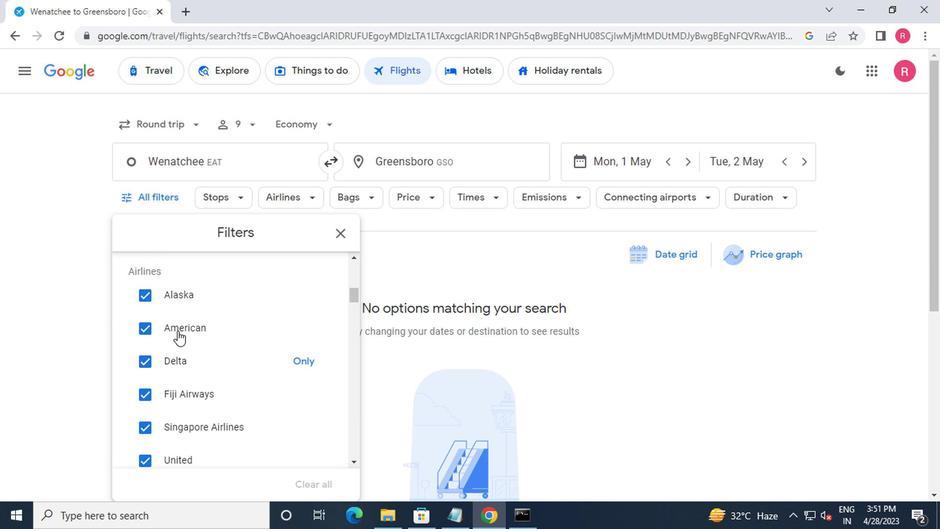 
Action: Mouse scrolled (235, 344) with delta (0, 0)
Screenshot: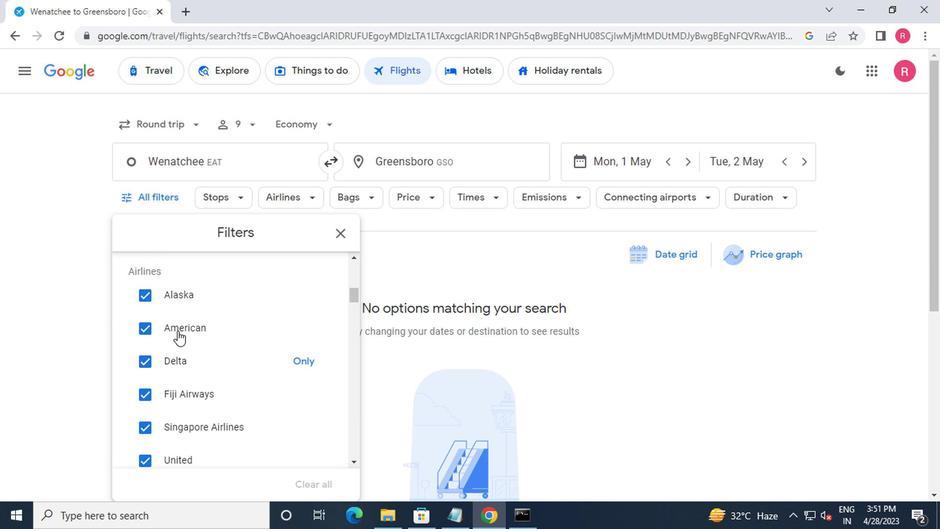 
Action: Mouse moved to (237, 344)
Screenshot: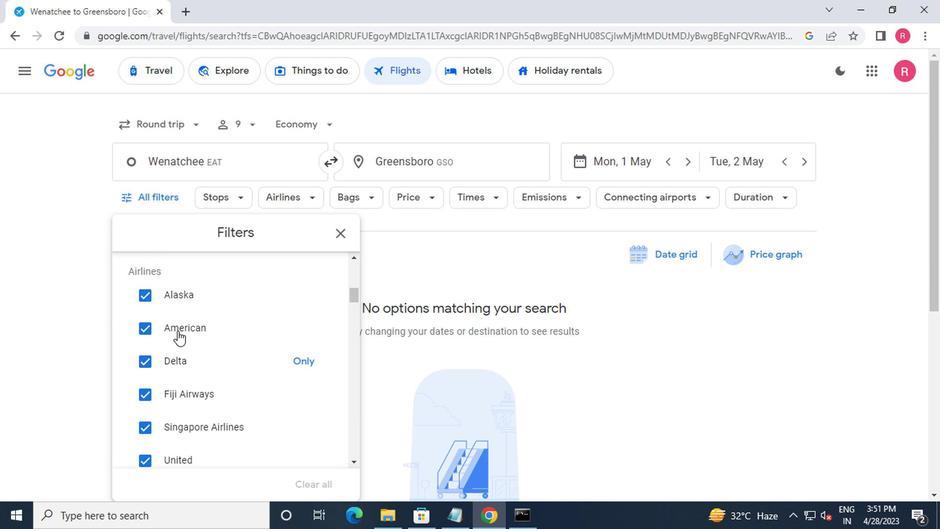 
Action: Mouse scrolled (237, 345) with delta (0, 0)
Screenshot: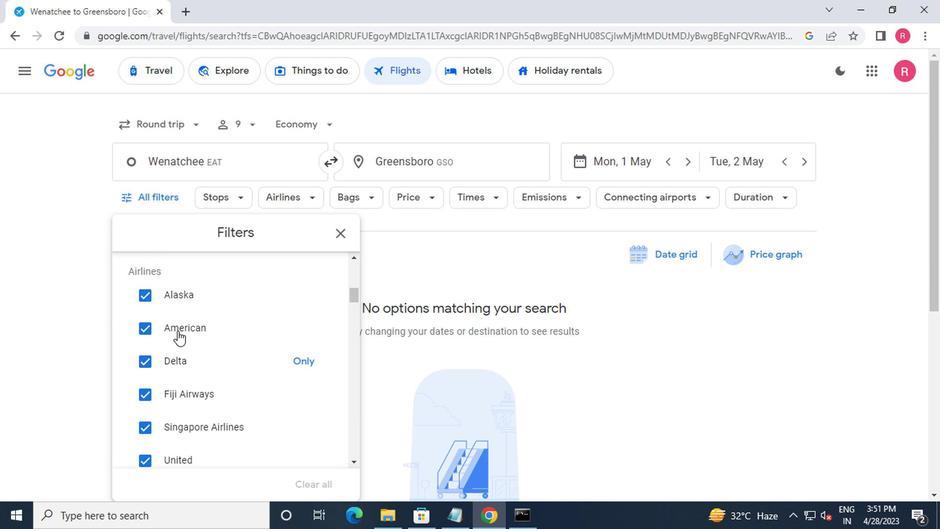 
Action: Mouse moved to (277, 339)
Screenshot: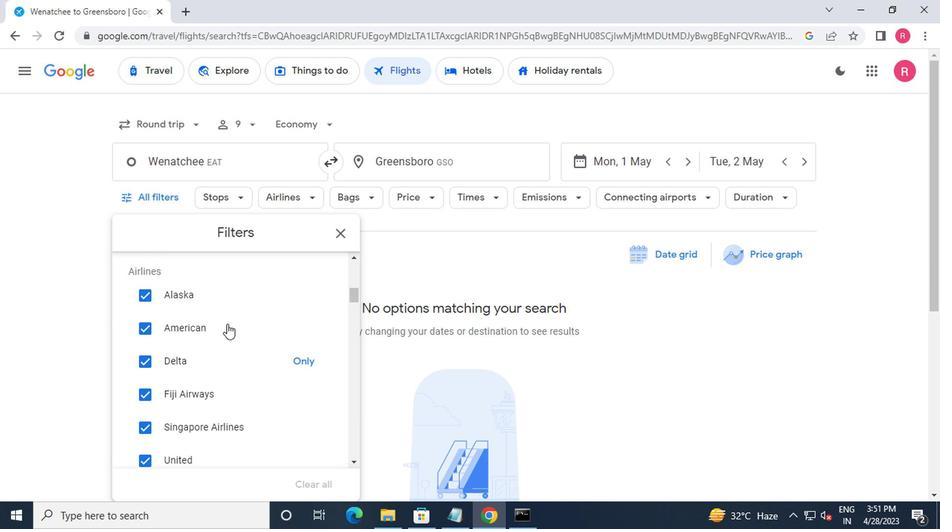 
Action: Mouse scrolled (277, 340) with delta (0, 0)
Screenshot: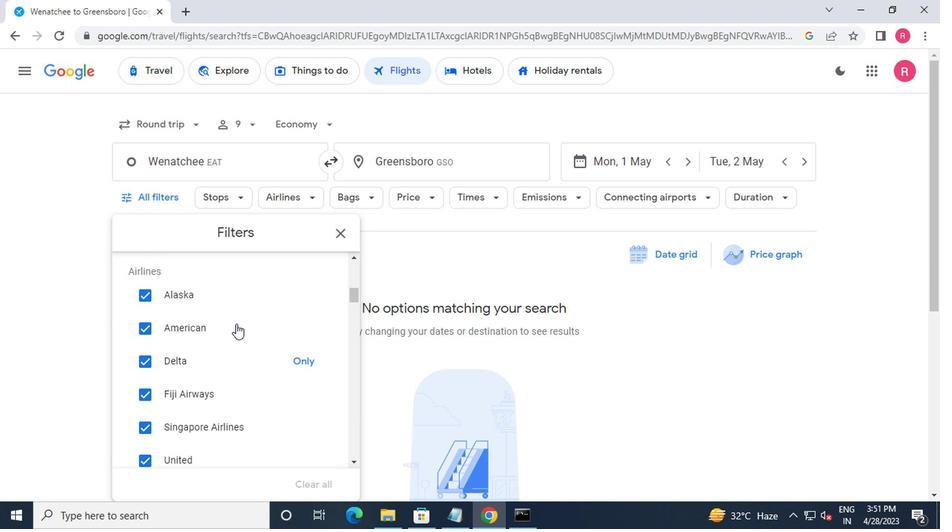 
Action: Mouse scrolled (277, 340) with delta (0, 0)
Screenshot: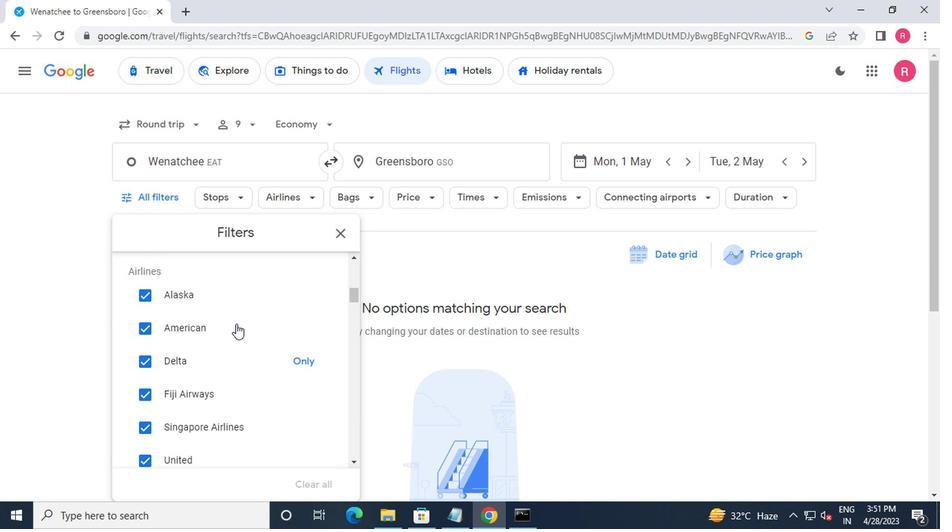 
Action: Mouse scrolled (277, 340) with delta (0, 0)
Screenshot: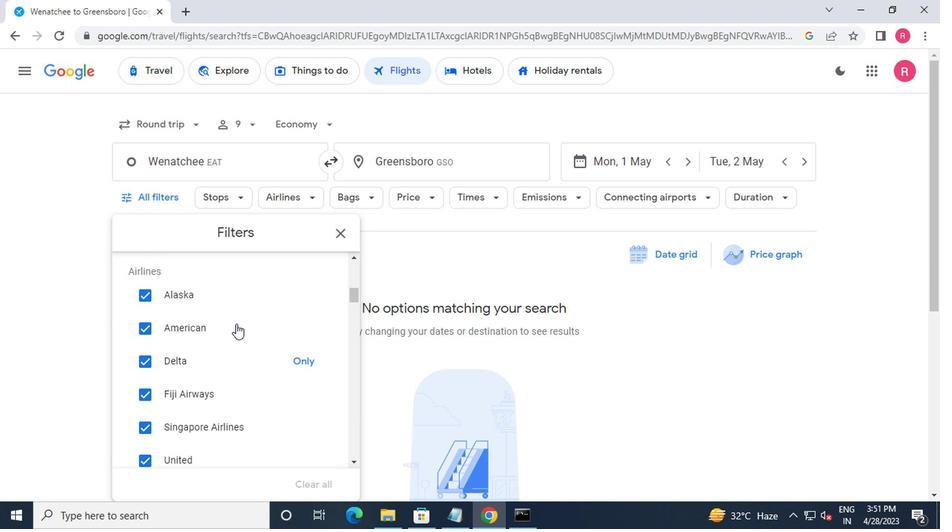 
Action: Mouse moved to (274, 339)
Screenshot: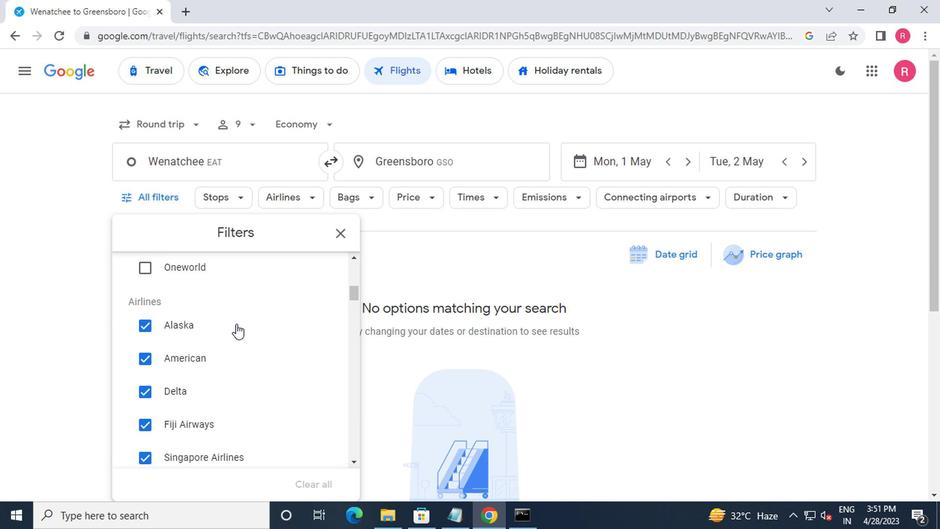 
Action: Mouse scrolled (274, 338) with delta (0, 0)
Screenshot: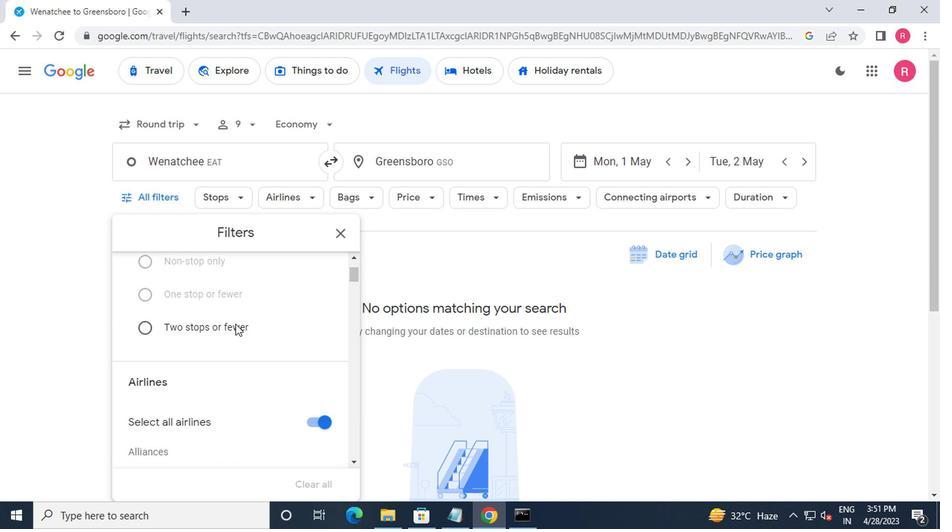 
Action: Mouse scrolled (274, 338) with delta (0, 0)
Screenshot: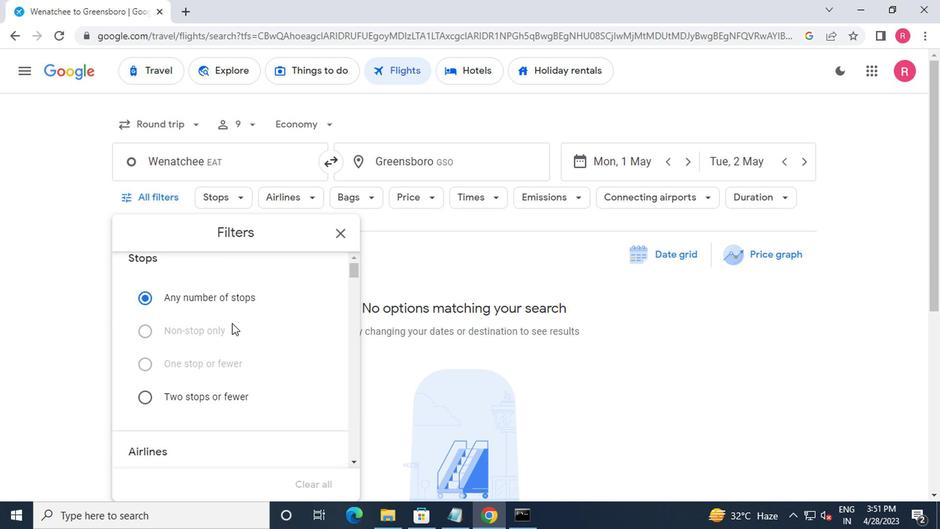 
Action: Mouse moved to (337, 358)
Screenshot: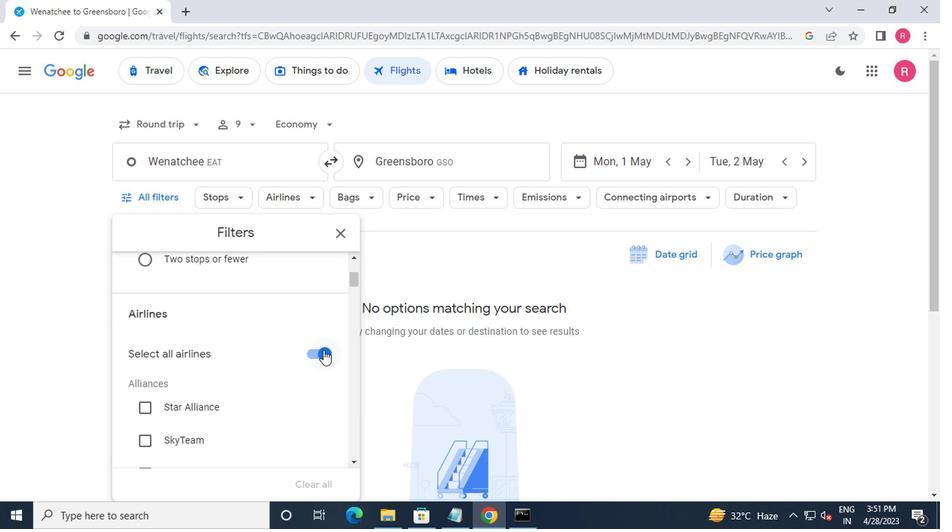 
Action: Mouse pressed left at (337, 358)
Screenshot: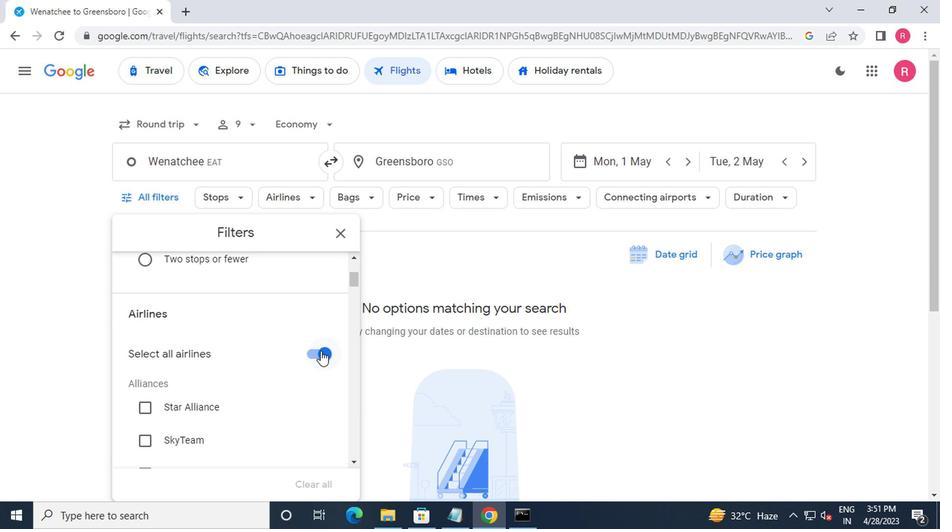 
Action: Mouse moved to (337, 359)
Screenshot: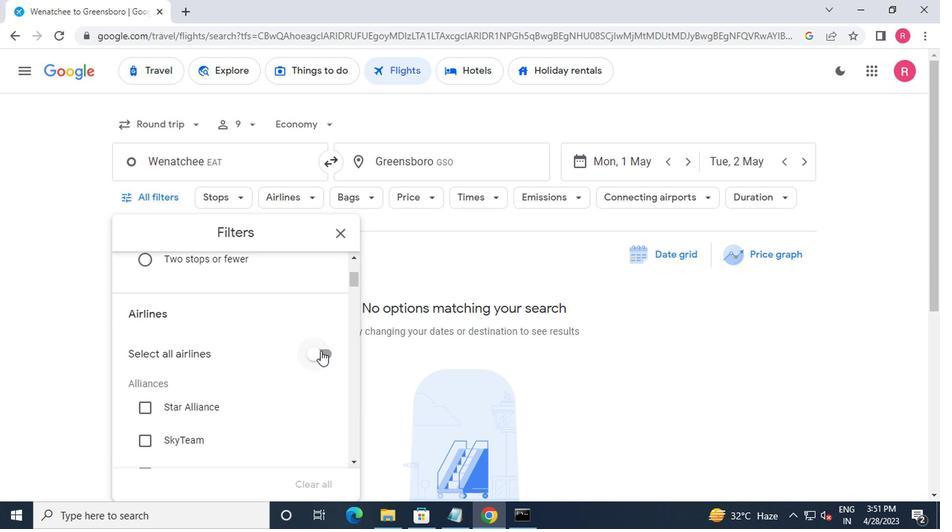 
Action: Mouse scrolled (337, 358) with delta (0, 0)
Screenshot: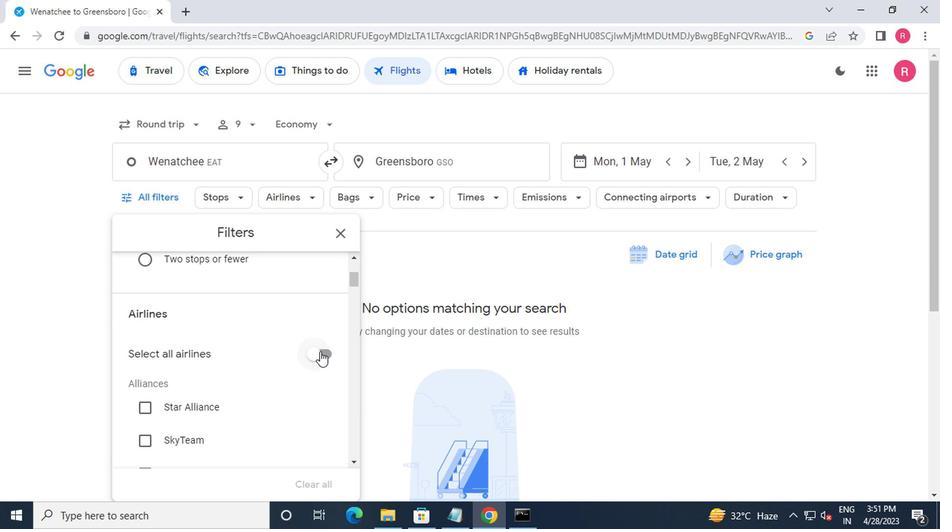 
Action: Mouse scrolled (337, 358) with delta (0, 0)
Screenshot: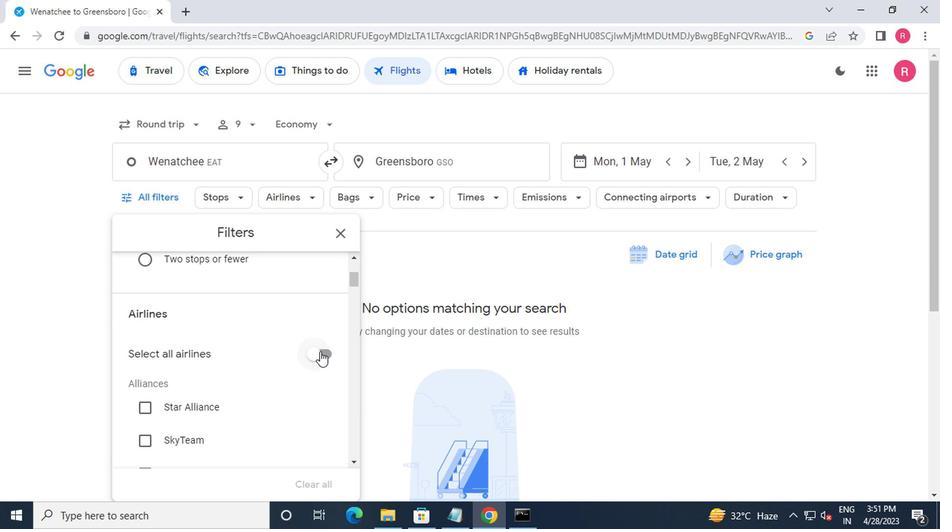 
Action: Mouse scrolled (337, 358) with delta (0, 0)
Screenshot: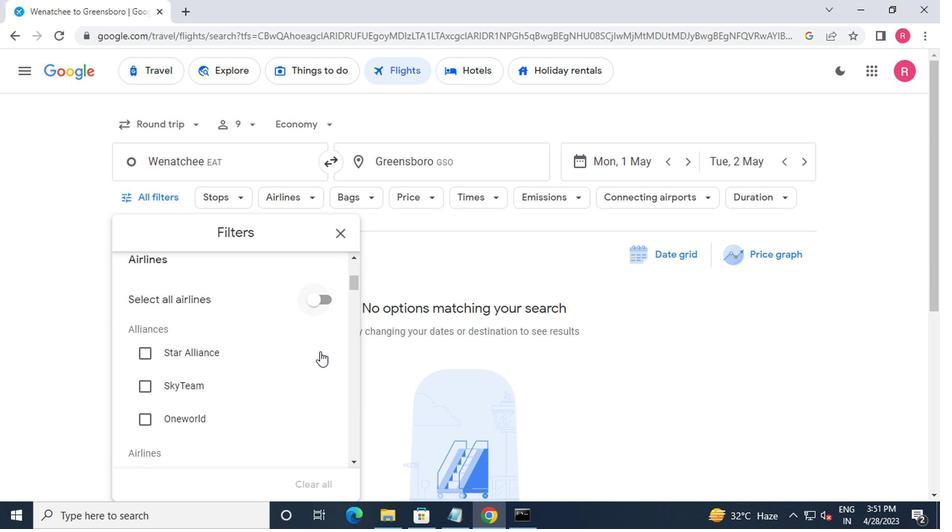 
Action: Mouse scrolled (337, 358) with delta (0, 0)
Screenshot: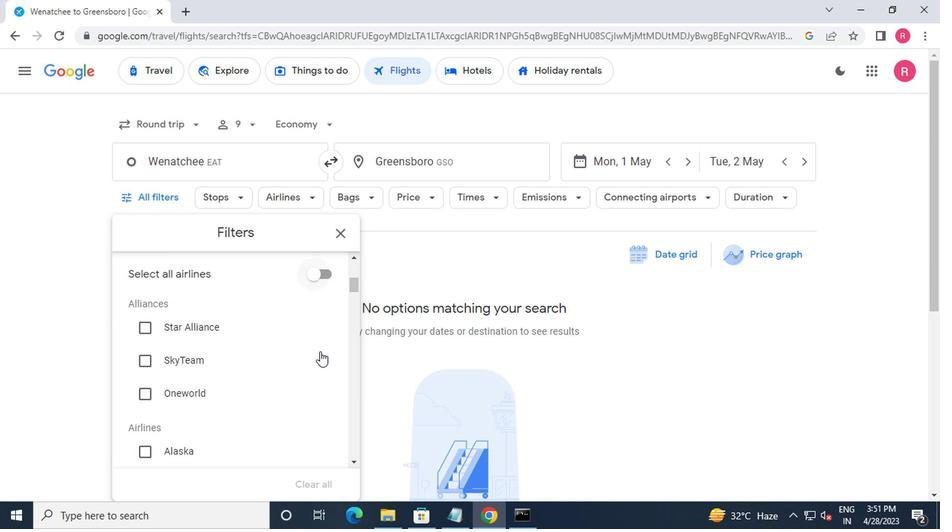 
Action: Mouse scrolled (337, 358) with delta (0, 0)
Screenshot: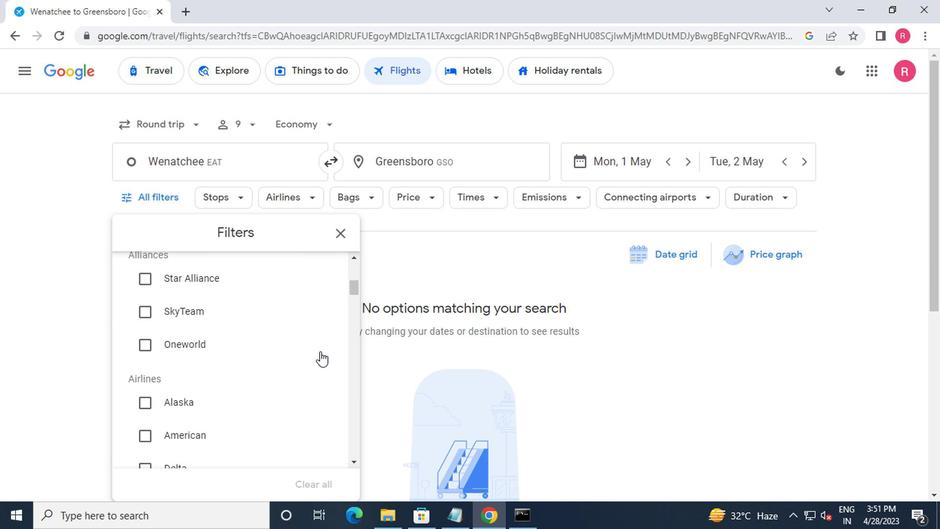 
Action: Mouse scrolled (337, 358) with delta (0, 0)
Screenshot: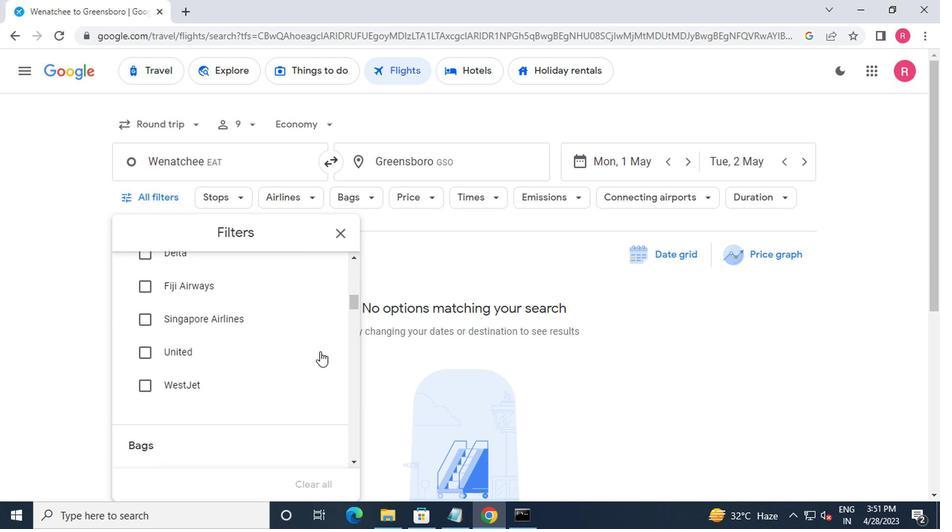 
Action: Mouse scrolled (337, 358) with delta (0, 0)
Screenshot: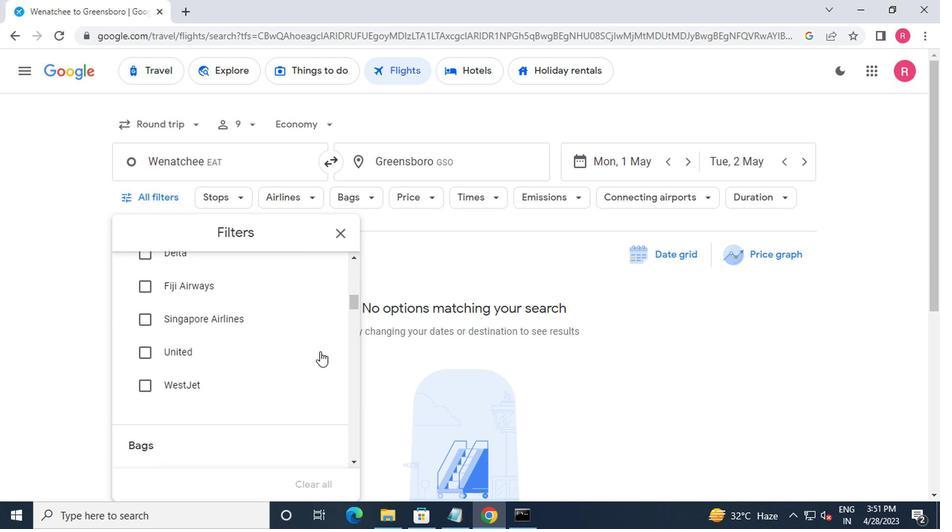 
Action: Mouse moved to (334, 378)
Screenshot: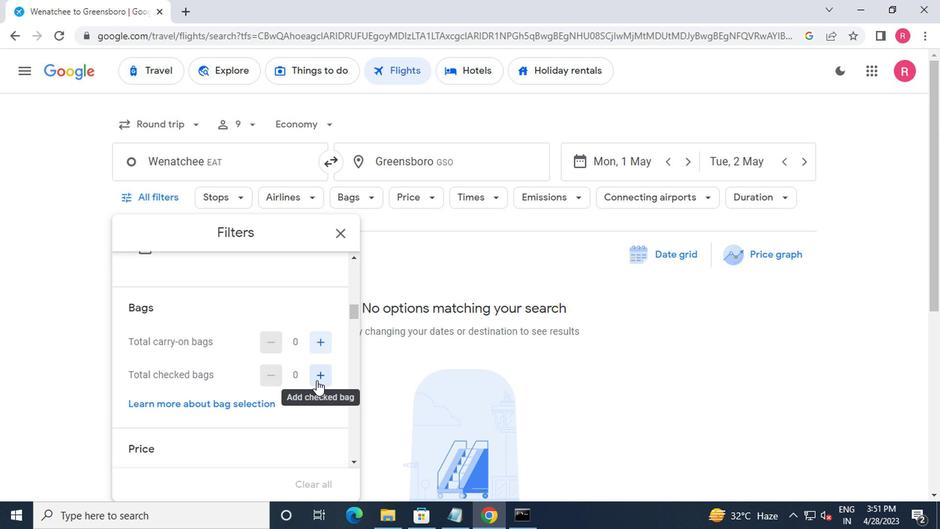 
Action: Mouse pressed left at (334, 378)
Screenshot: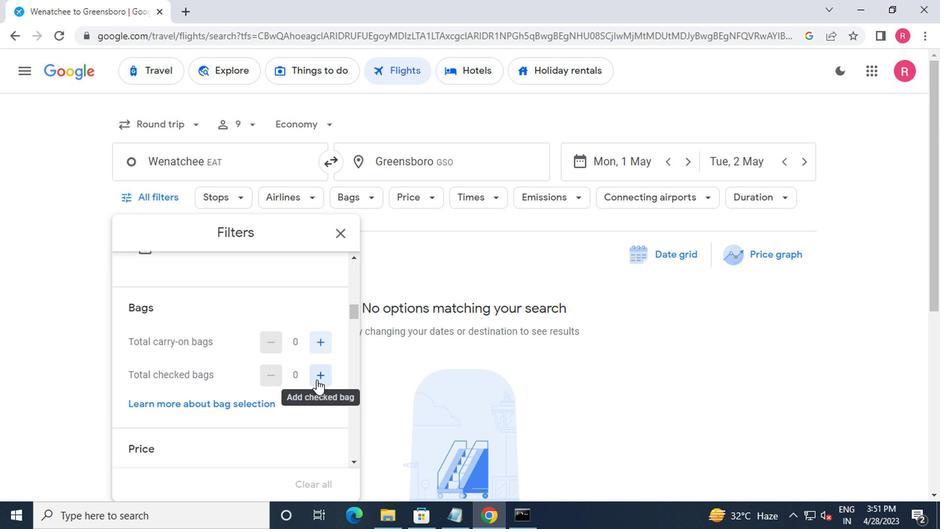 
Action: Mouse pressed left at (334, 378)
Screenshot: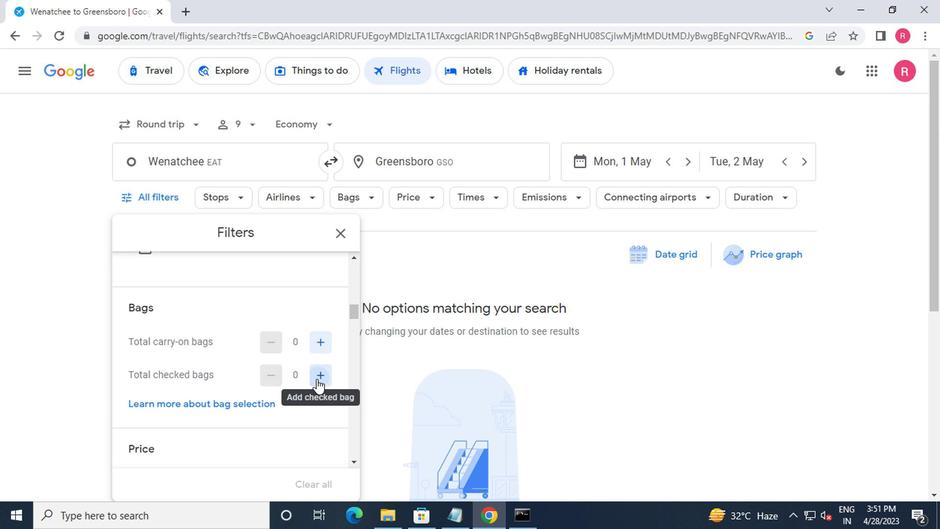 
Action: Mouse moved to (334, 378)
Screenshot: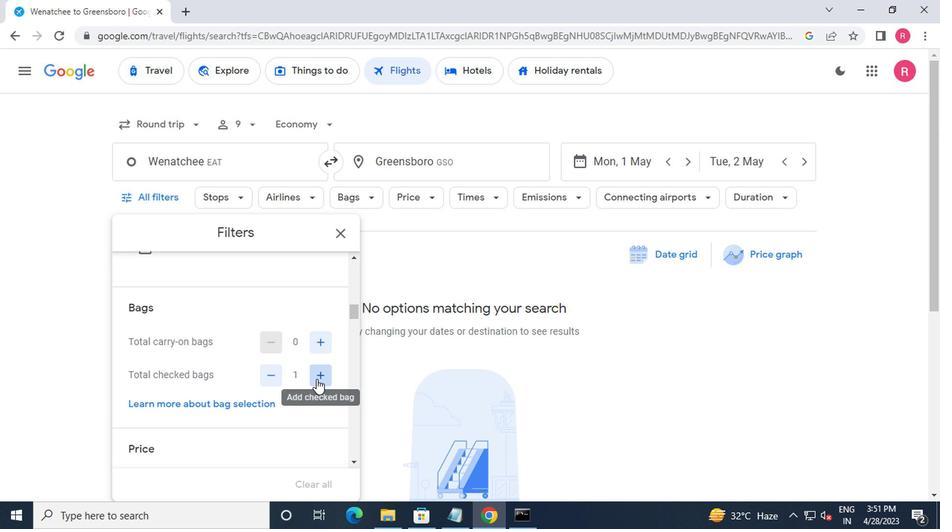 
Action: Mouse pressed left at (334, 378)
Screenshot: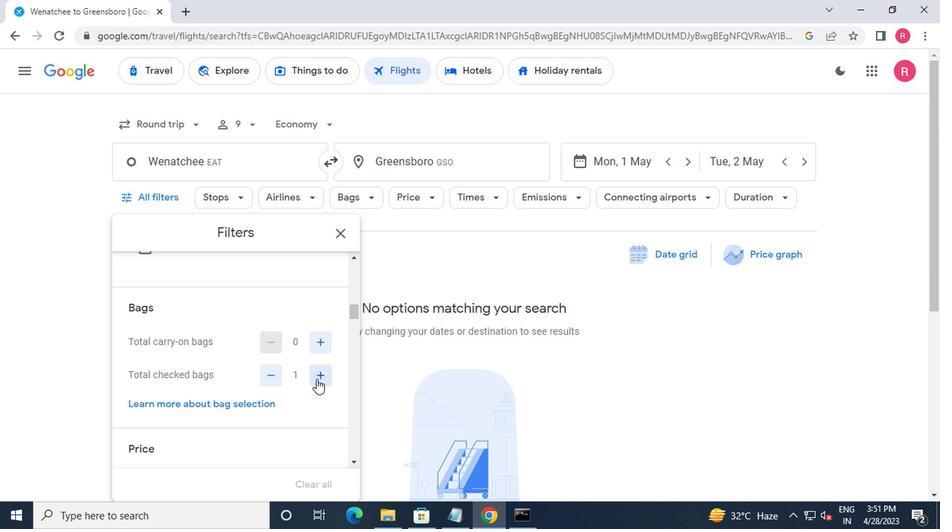 
Action: Mouse pressed left at (334, 378)
Screenshot: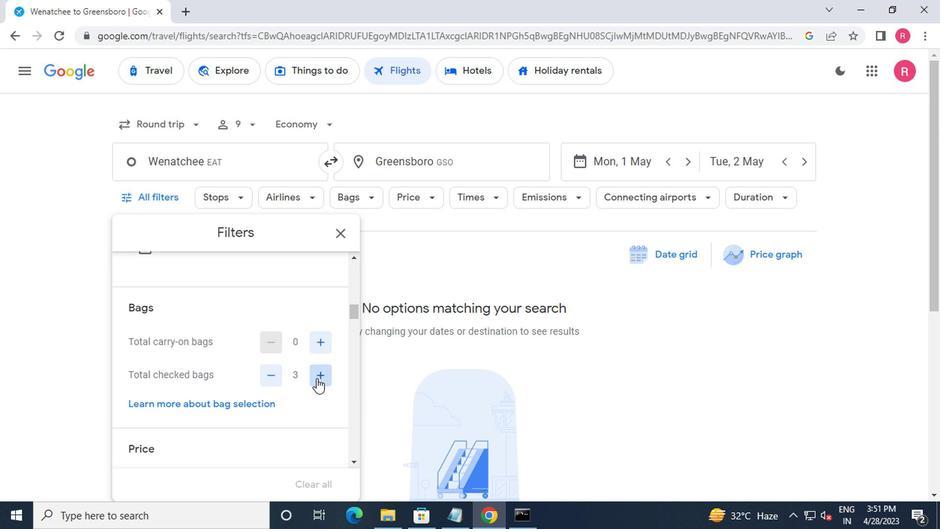 
Action: Mouse pressed left at (334, 378)
Screenshot: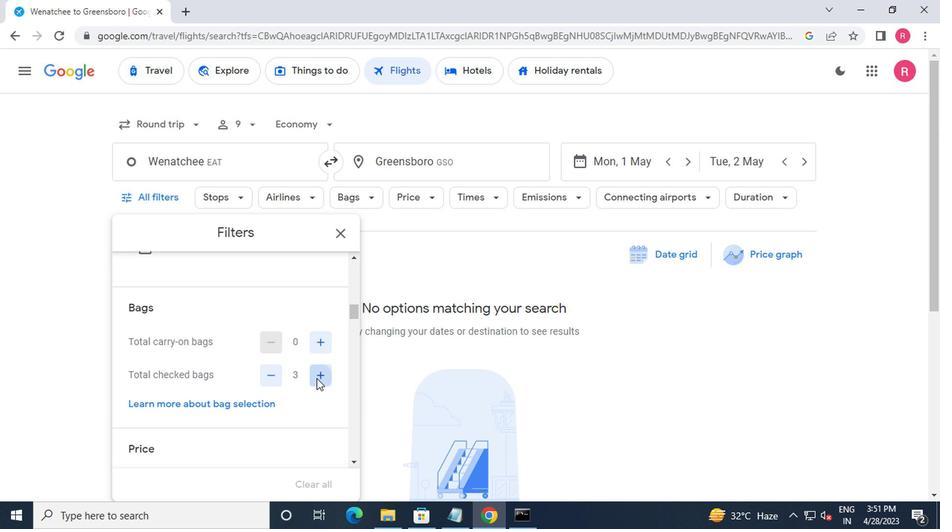 
Action: Mouse pressed left at (334, 378)
Screenshot: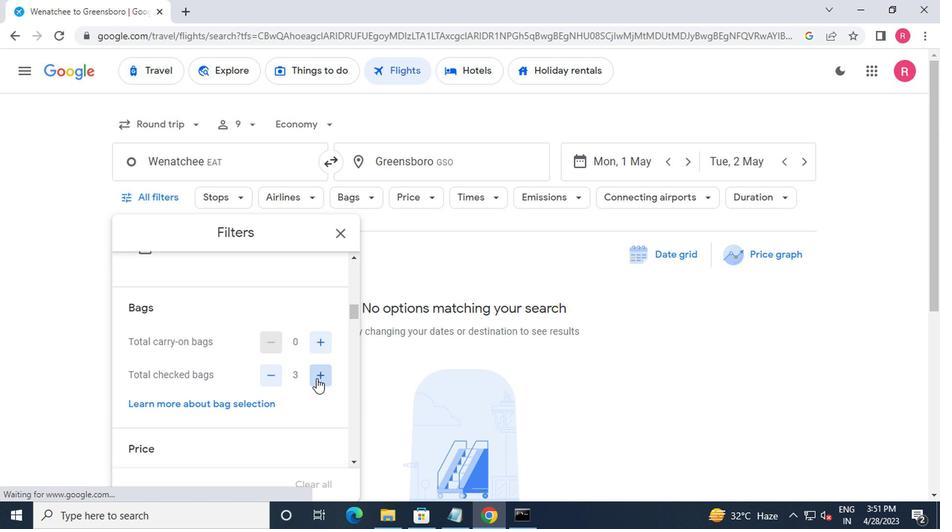 
Action: Mouse pressed left at (334, 378)
Screenshot: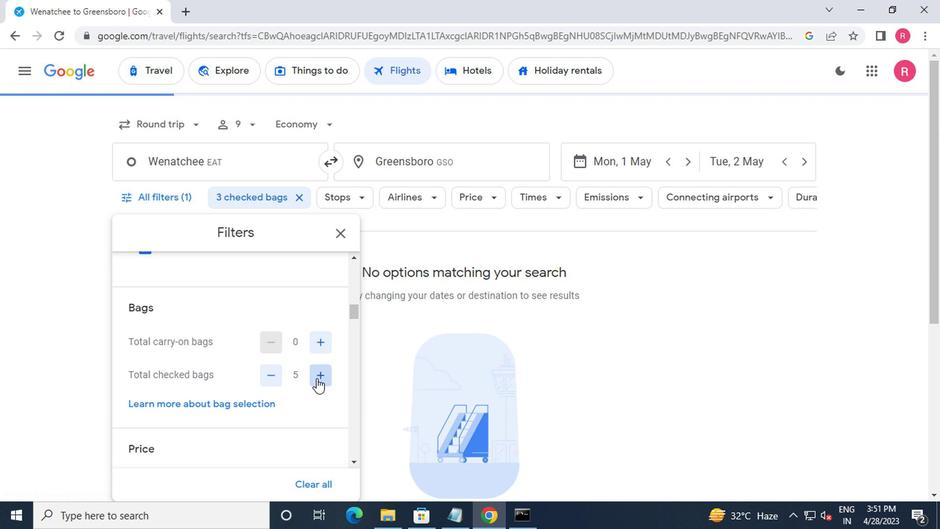 
Action: Mouse moved to (334, 377)
Screenshot: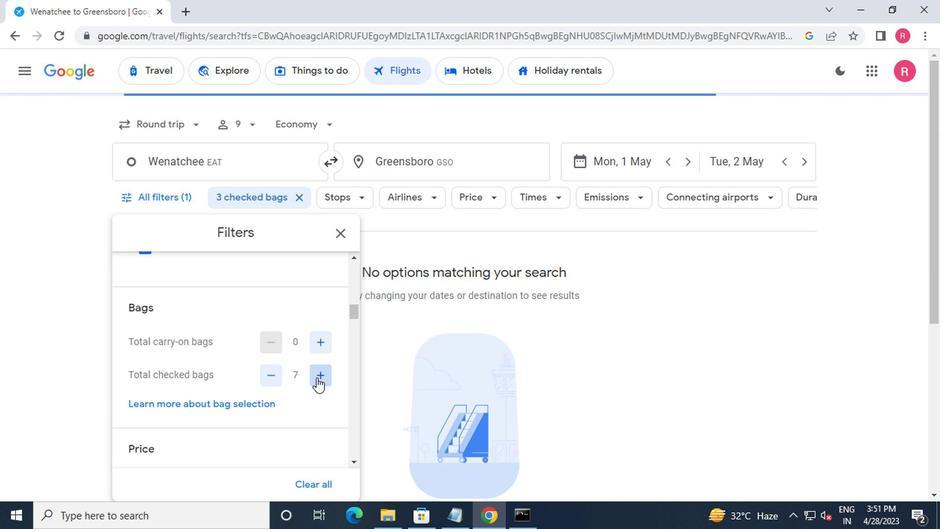 
Action: Mouse pressed left at (334, 377)
Screenshot: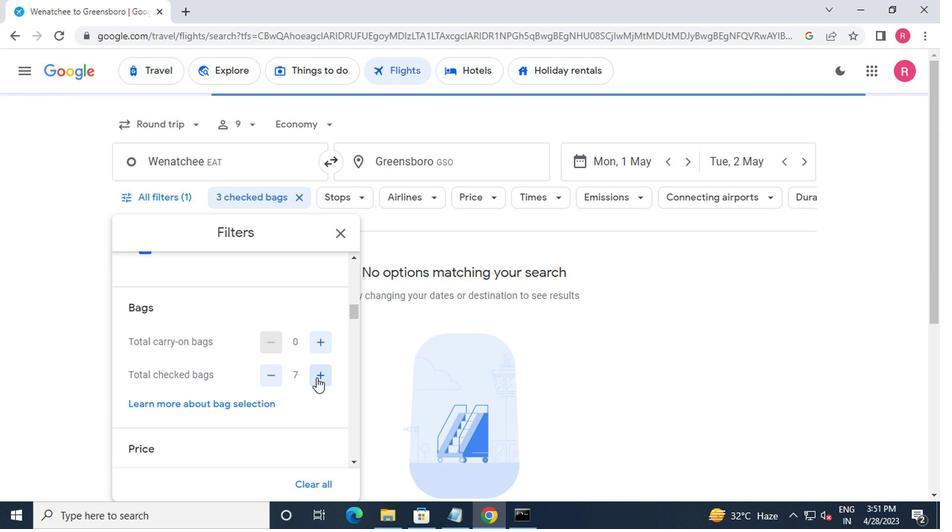 
Action: Mouse moved to (334, 376)
Screenshot: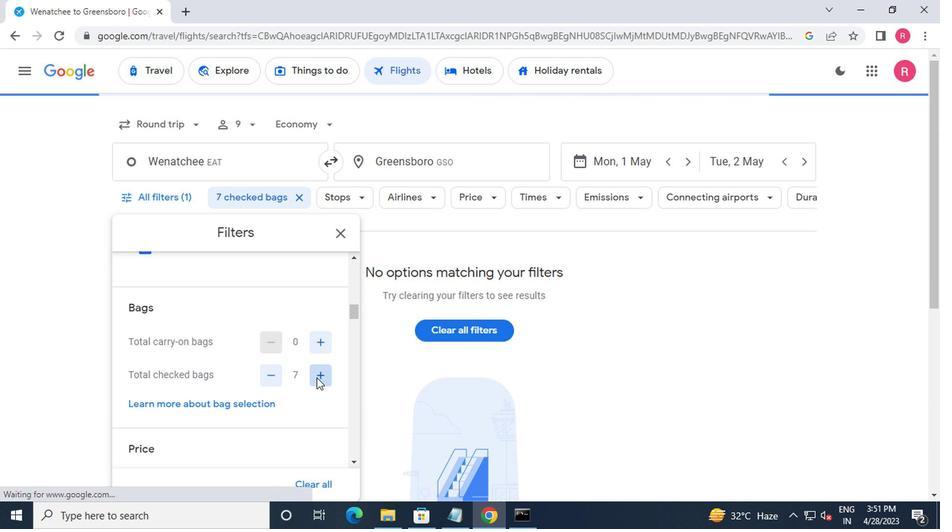 
Action: Mouse pressed left at (334, 376)
Screenshot: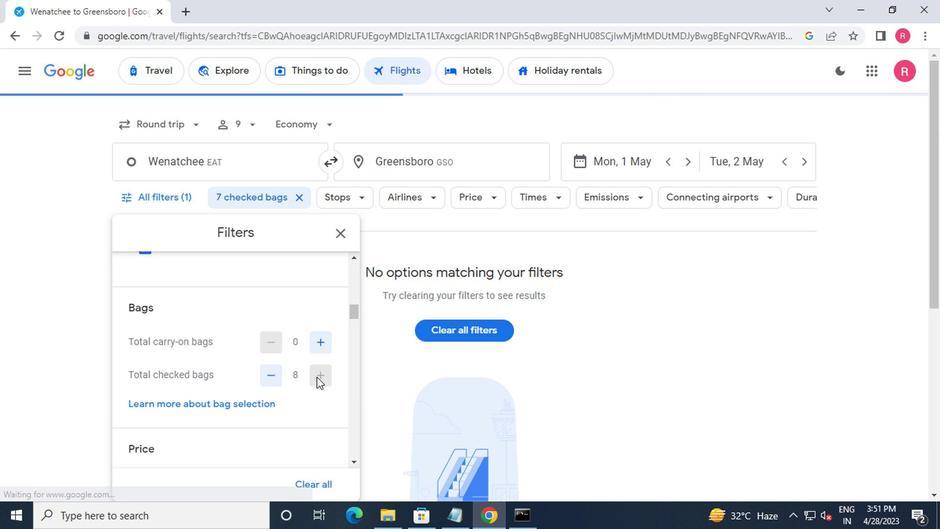 
Action: Mouse moved to (334, 376)
Screenshot: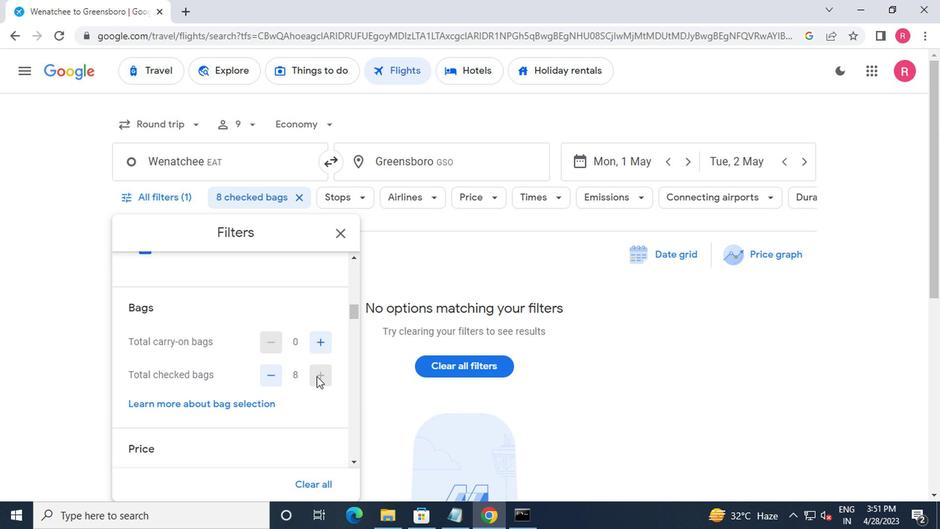 
Action: Mouse scrolled (334, 375) with delta (0, 0)
Screenshot: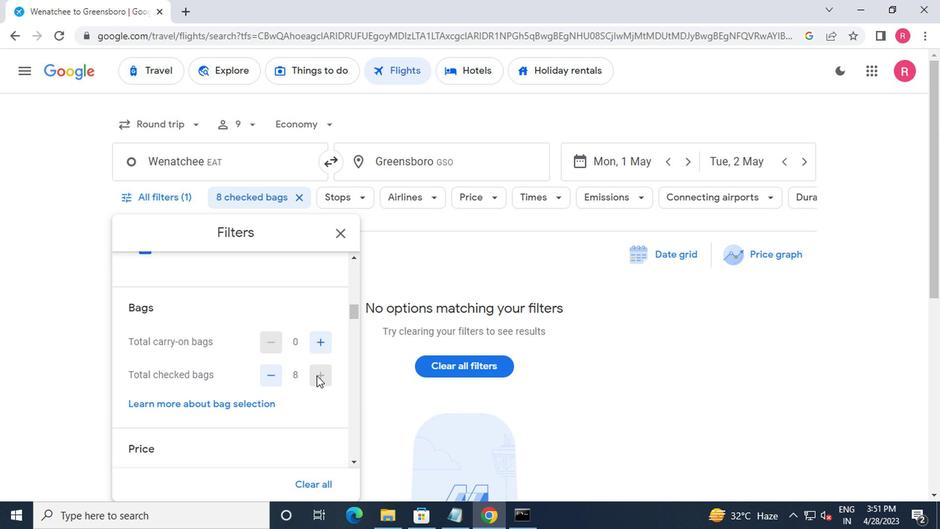 
Action: Mouse scrolled (334, 375) with delta (0, 0)
Screenshot: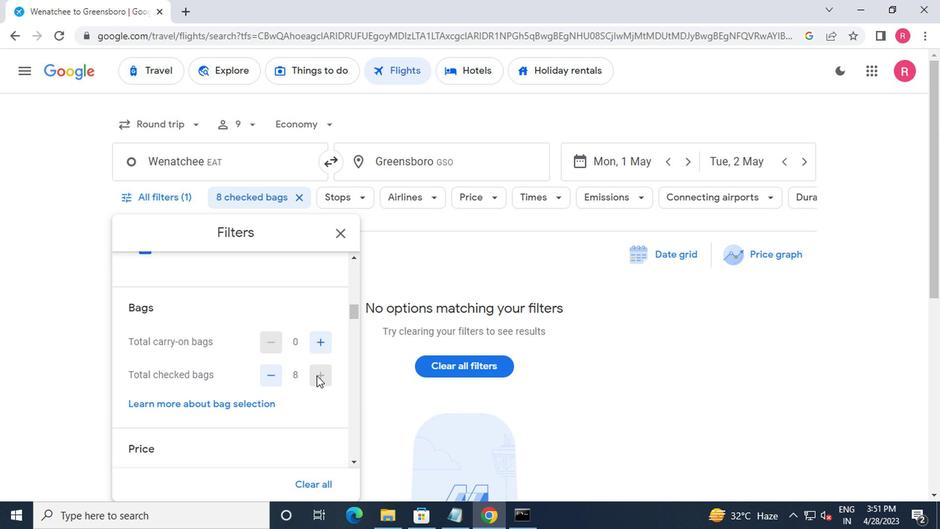 
Action: Mouse moved to (335, 373)
Screenshot: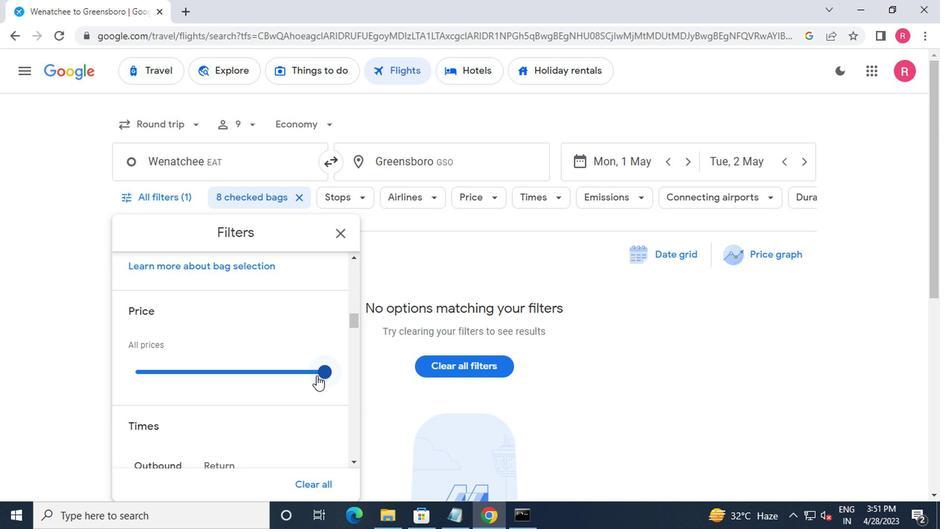 
Action: Mouse pressed left at (335, 373)
Screenshot: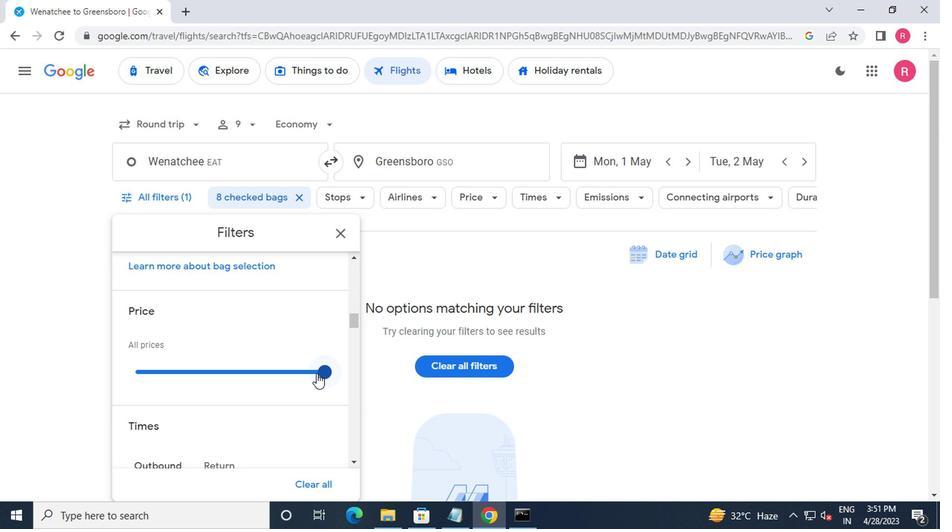 
Action: Mouse moved to (343, 371)
Screenshot: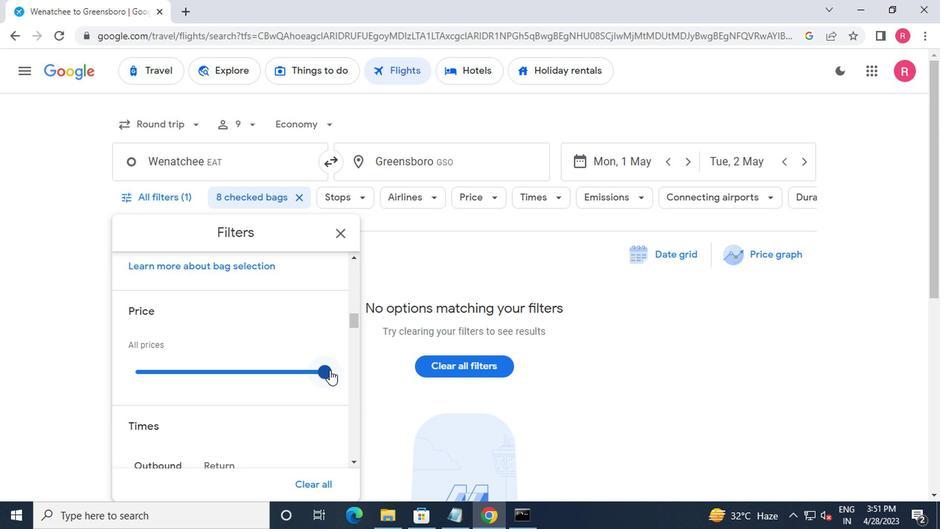 
Action: Mouse scrolled (343, 371) with delta (0, 0)
Screenshot: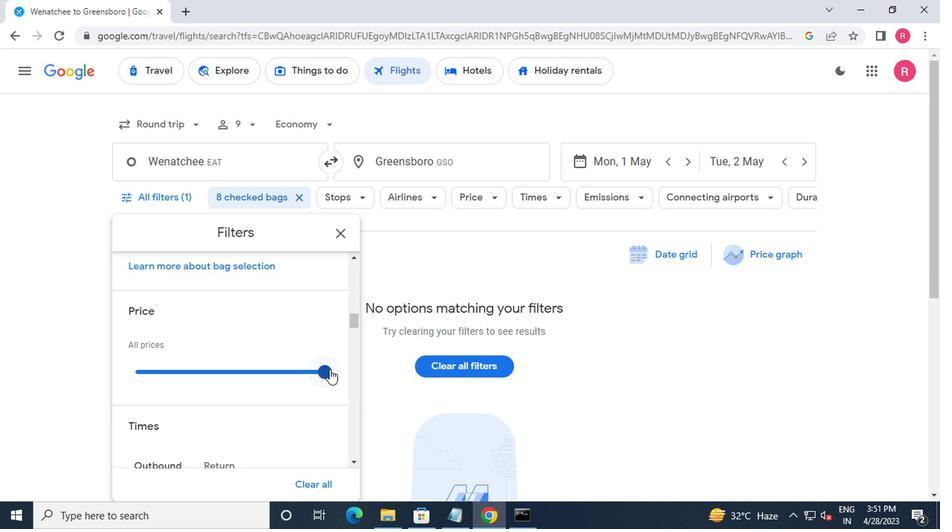 
Action: Mouse moved to (340, 371)
Screenshot: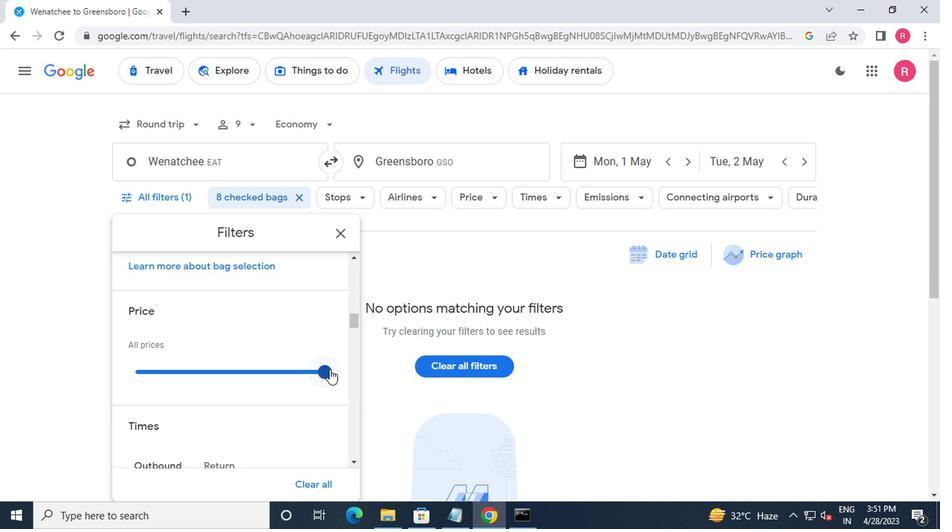 
Action: Mouse scrolled (340, 371) with delta (0, 0)
Screenshot: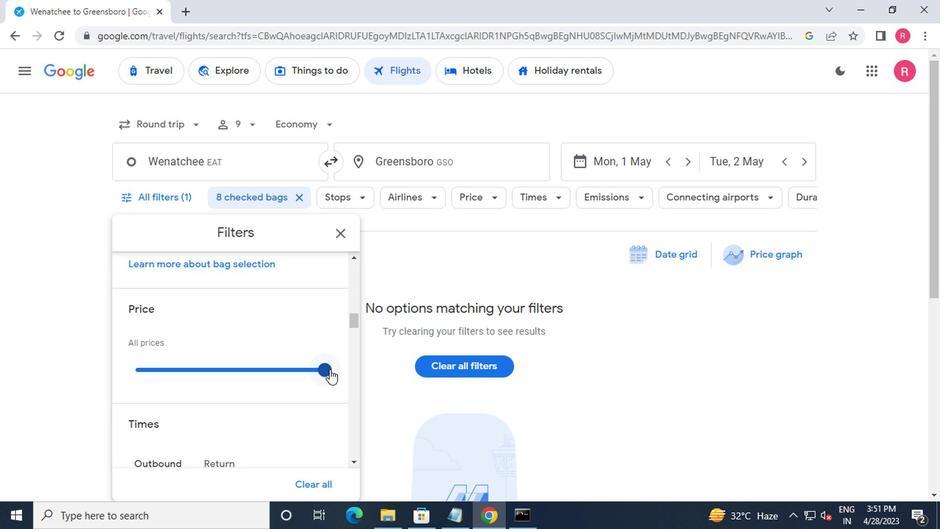
Action: Mouse moved to (199, 409)
Screenshot: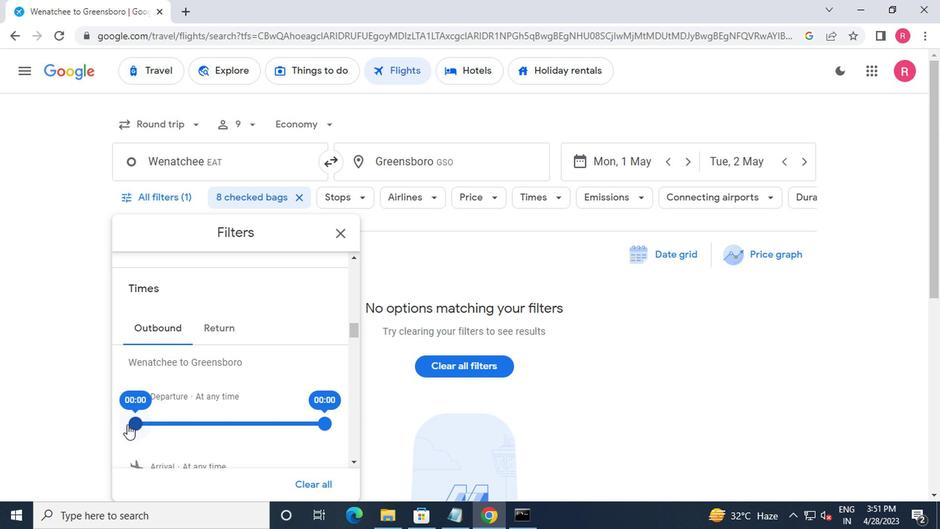 
Action: Mouse pressed left at (199, 409)
Screenshot: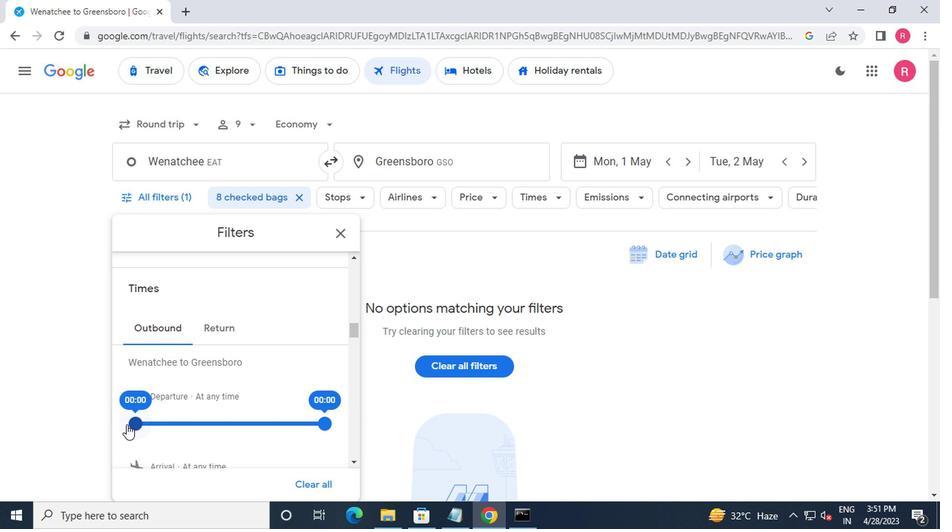
Action: Mouse moved to (336, 412)
Screenshot: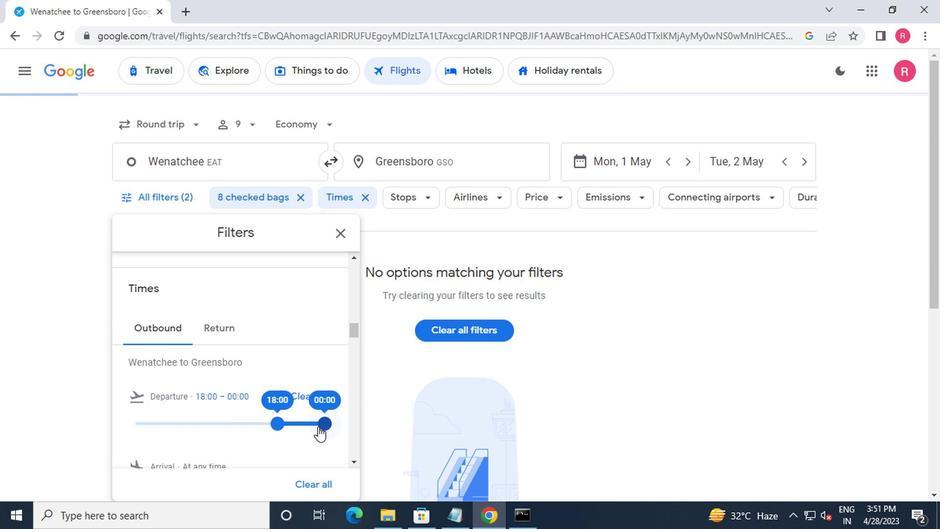 
Action: Mouse pressed left at (336, 412)
Screenshot: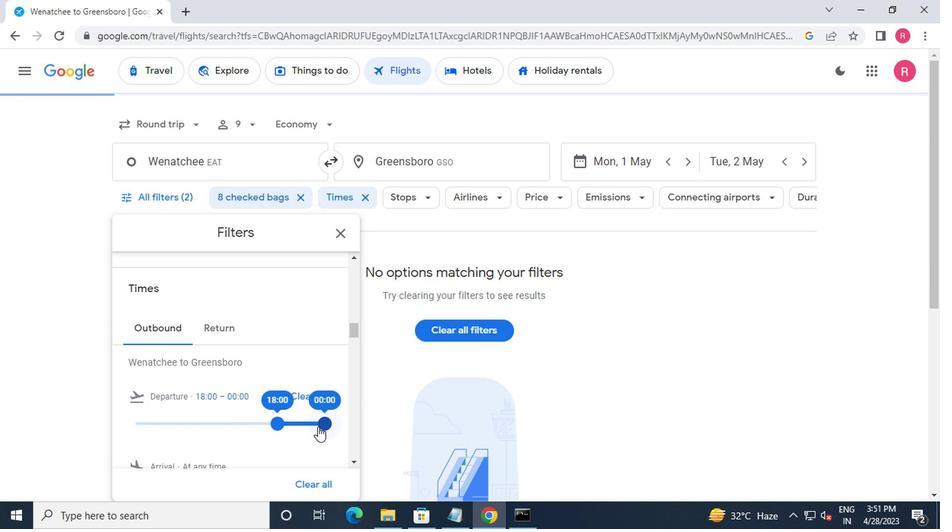 
Action: Mouse moved to (271, 341)
Screenshot: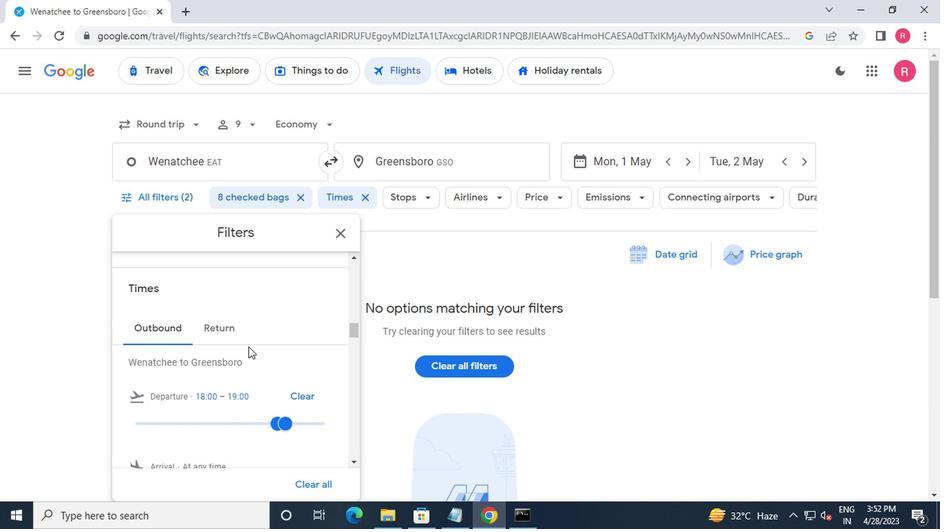 
Action: Mouse pressed left at (271, 341)
Screenshot: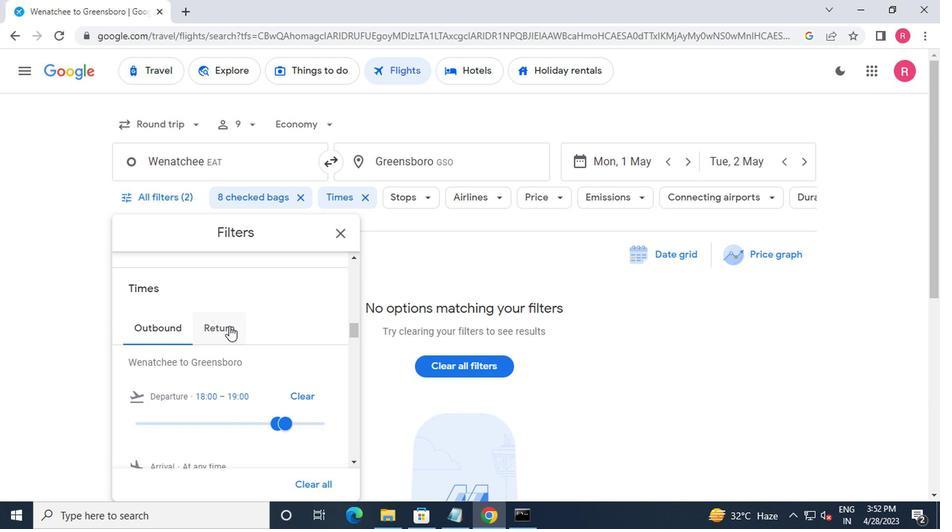 
Action: Mouse moved to (206, 410)
Screenshot: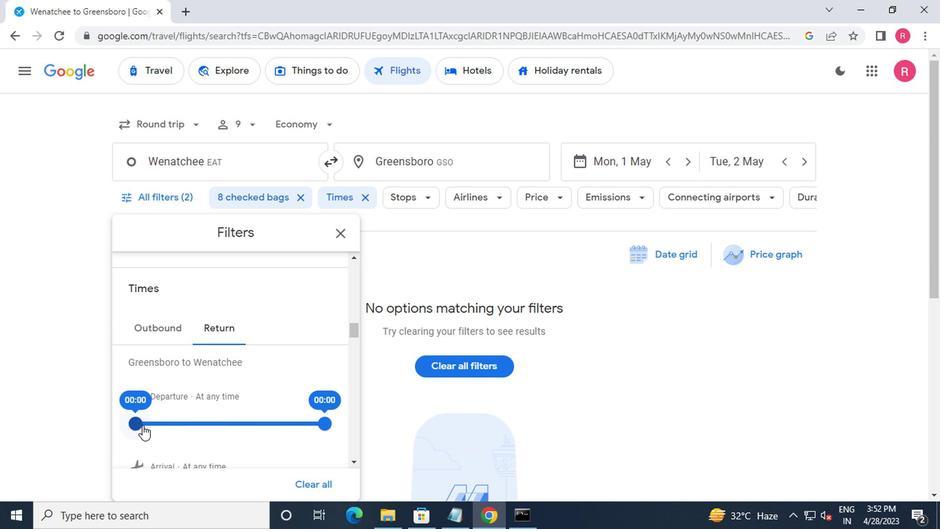 
Action: Mouse pressed left at (206, 410)
Screenshot: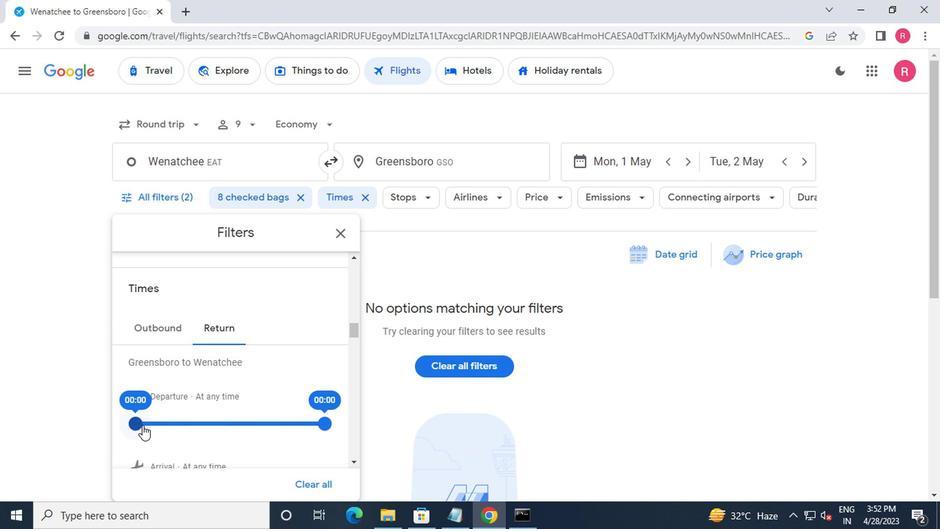 
Action: Mouse moved to (336, 409)
Screenshot: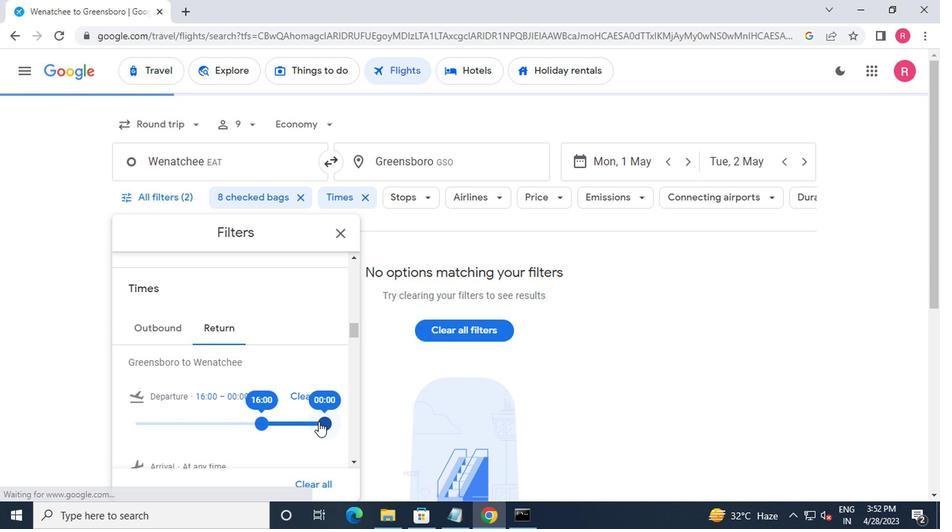 
Action: Mouse pressed left at (336, 409)
Screenshot: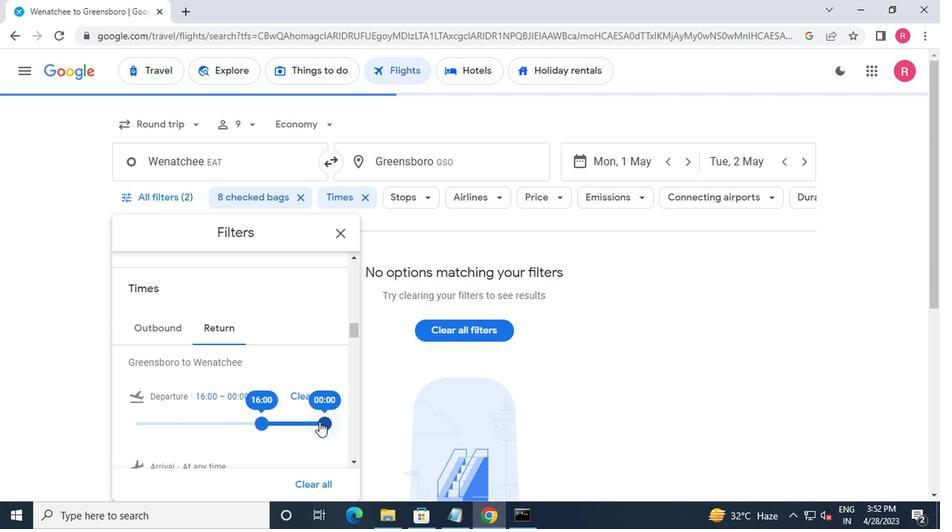 
Action: Mouse moved to (352, 279)
Screenshot: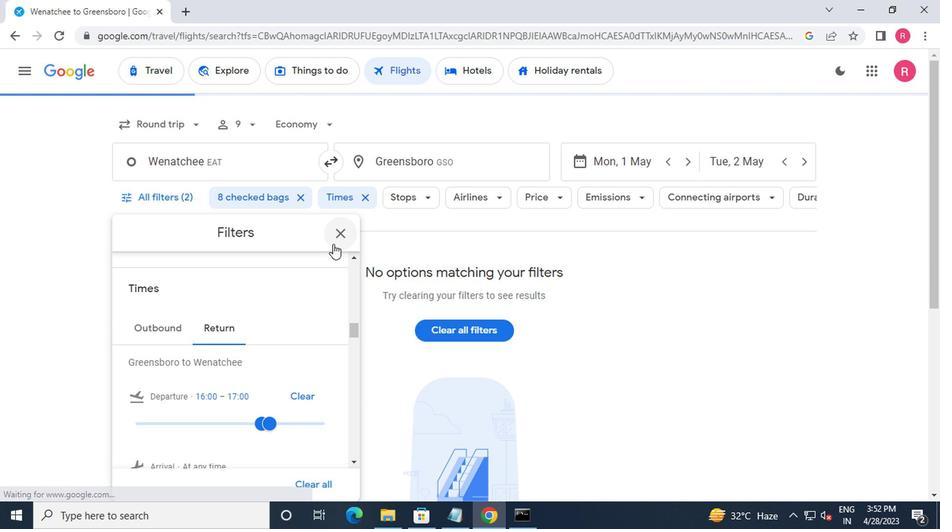 
Action: Mouse pressed left at (352, 279)
Screenshot: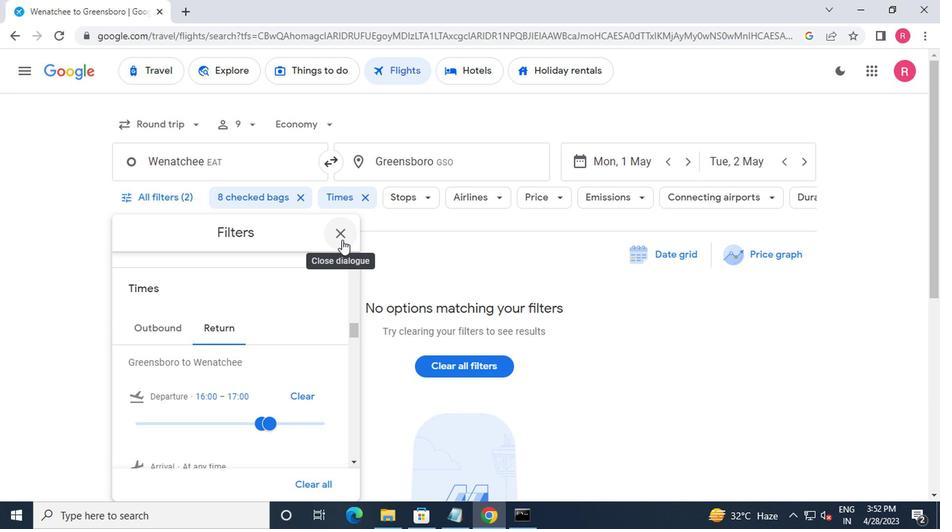 
Action: Mouse moved to (343, 283)
Screenshot: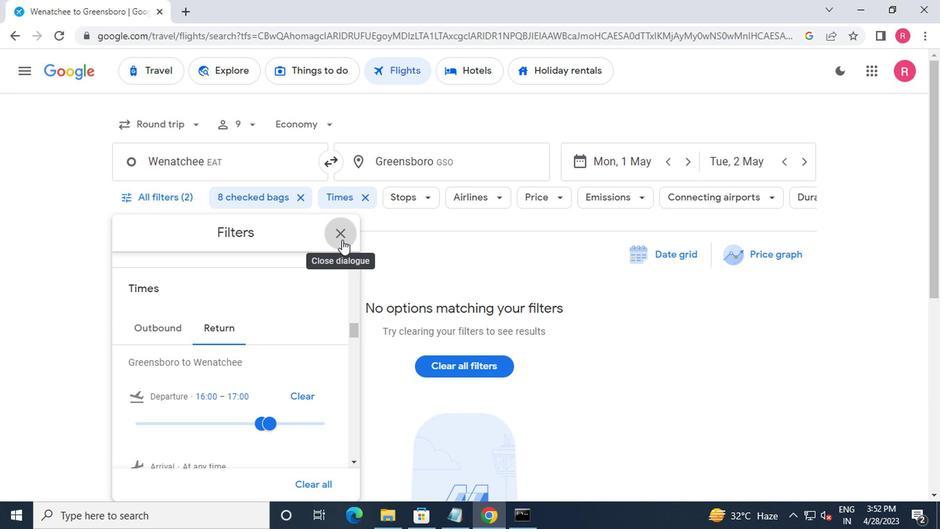 
